 Task: Look for space in Baghdad, Iraq from 9th June, 2023 to 16th June, 2023 for 2 adults in price range Rs.8000 to Rs.16000. Place can be entire place with 2 bedrooms having 2 beds and 1 bathroom. Property type can be house, flat, guest house. Amenities needed are: washing machine. Booking option can be shelf check-in. Required host language is English.
Action: Mouse moved to (402, 88)
Screenshot: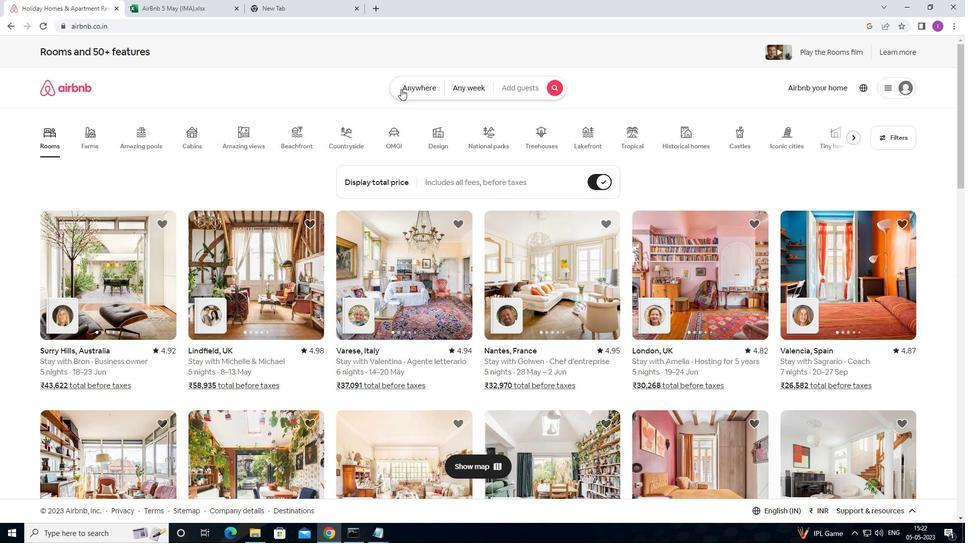
Action: Mouse pressed left at (402, 88)
Screenshot: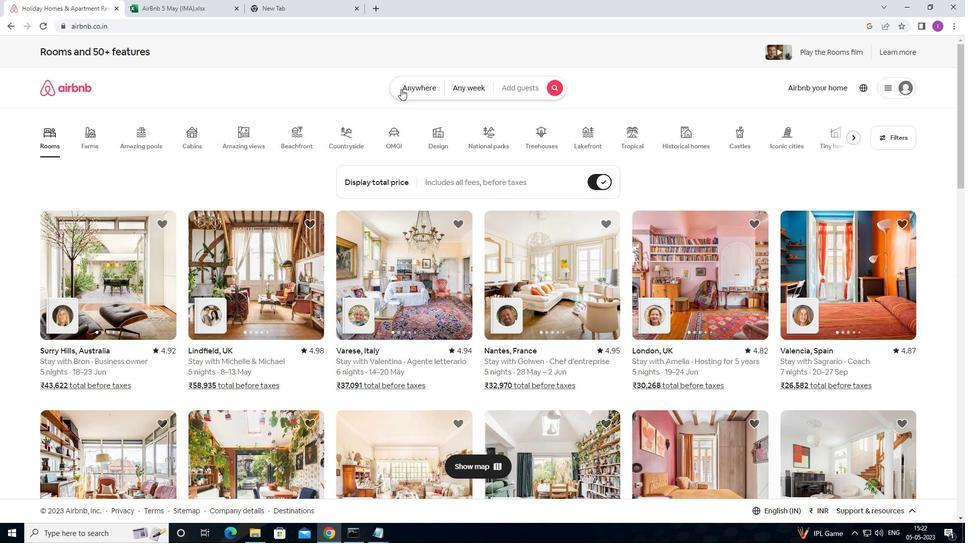 
Action: Mouse moved to (322, 132)
Screenshot: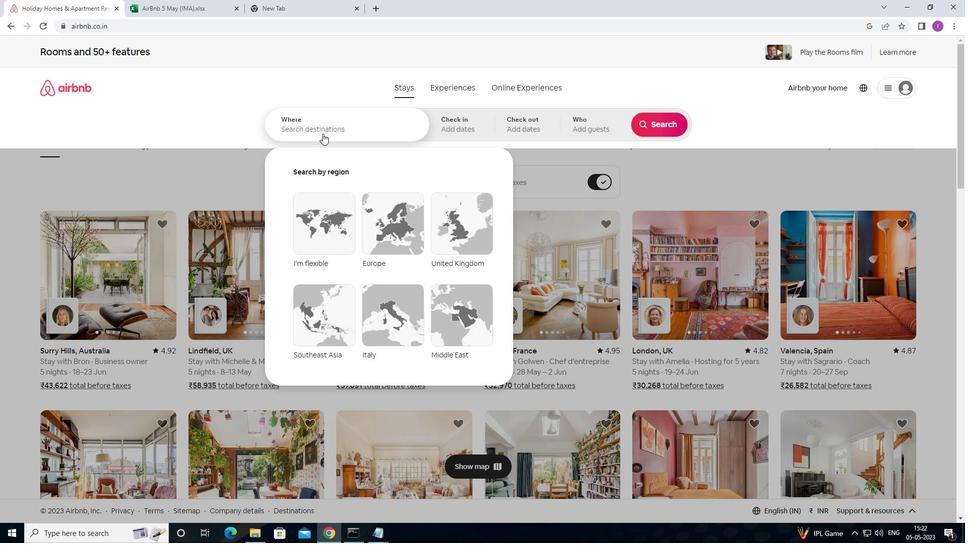 
Action: Mouse pressed left at (322, 132)
Screenshot: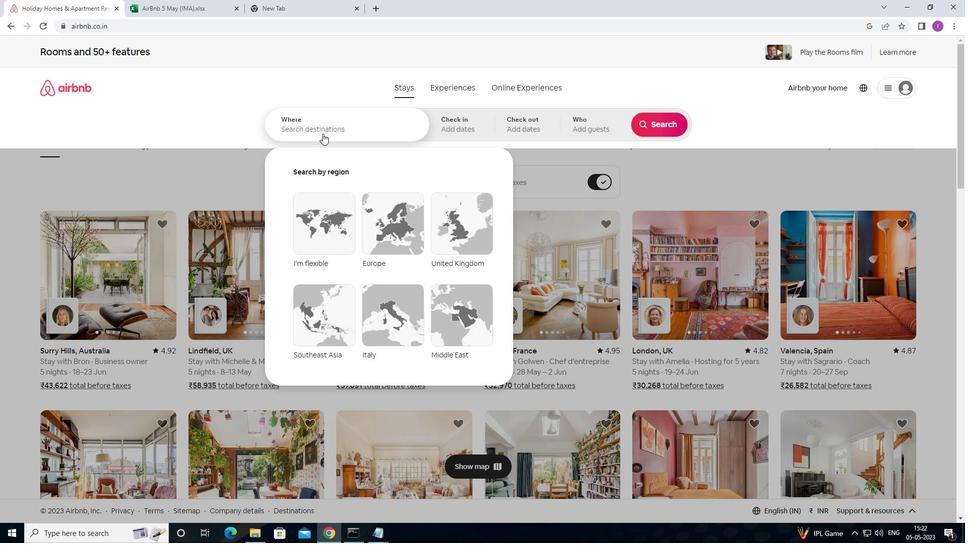 
Action: Mouse moved to (540, 58)
Screenshot: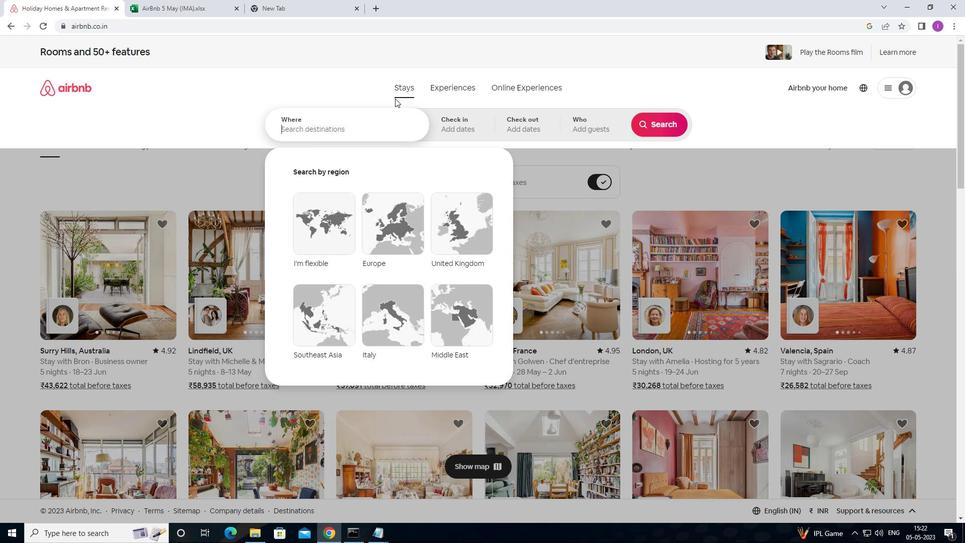 
Action: Key pressed <Key.shift>BAGHDAD,<Key.shift>IRAQ
Screenshot: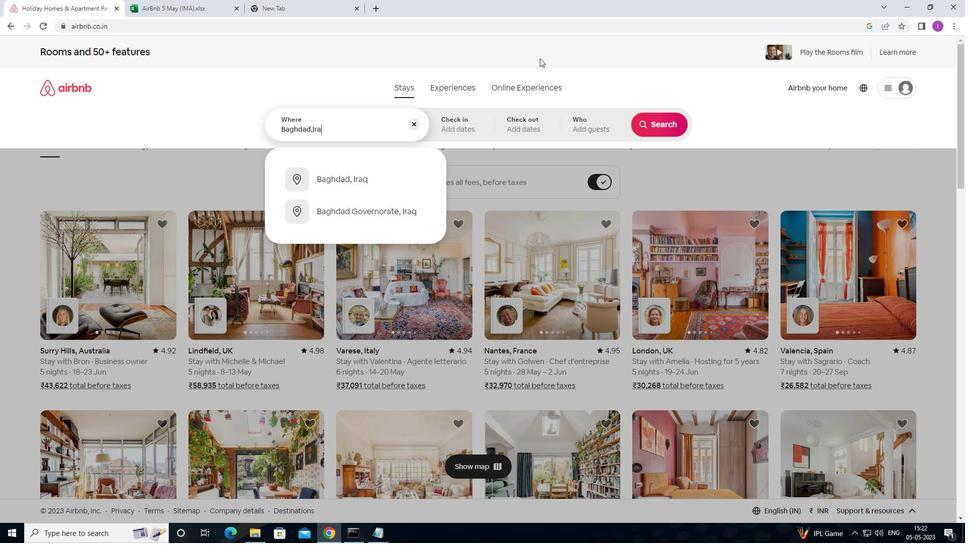 
Action: Mouse moved to (390, 182)
Screenshot: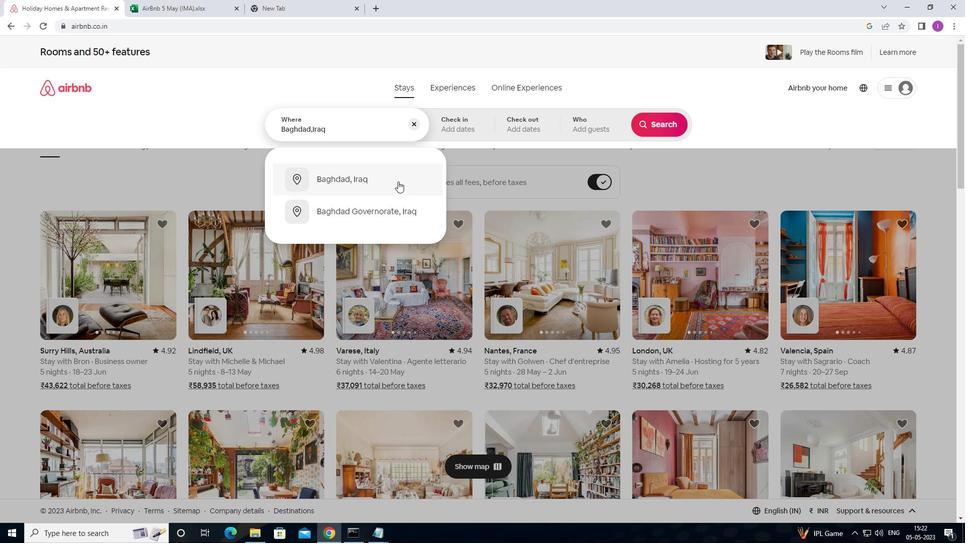 
Action: Mouse pressed left at (390, 182)
Screenshot: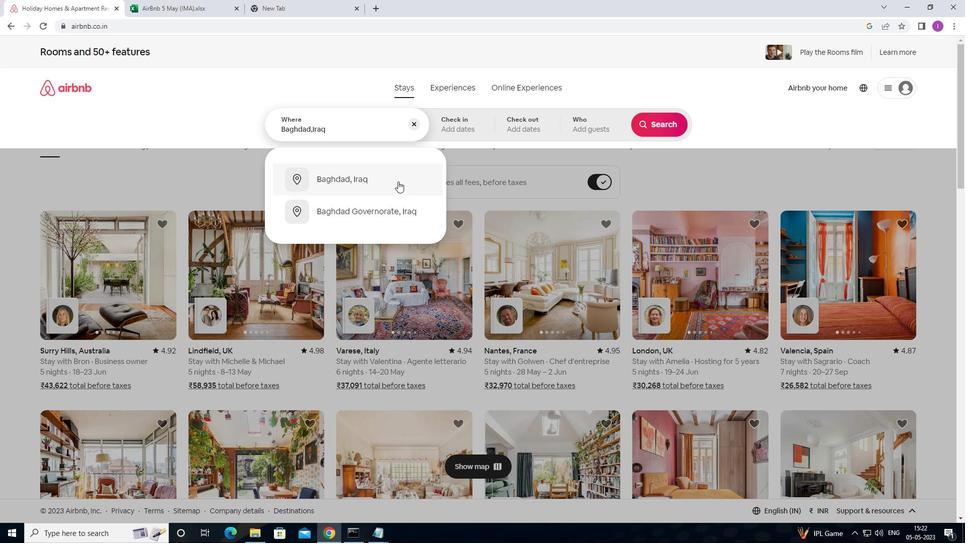 
Action: Mouse moved to (646, 206)
Screenshot: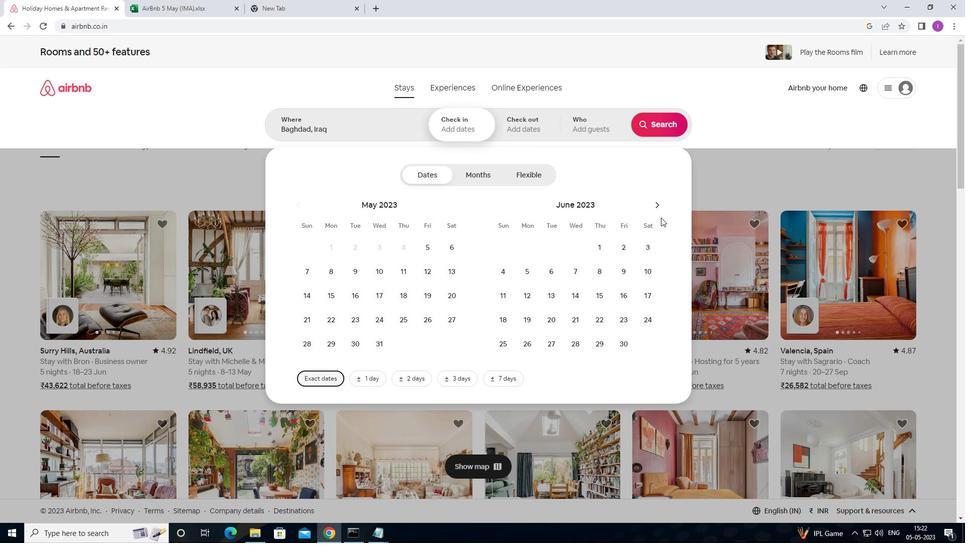 
Action: Mouse pressed left at (646, 206)
Screenshot: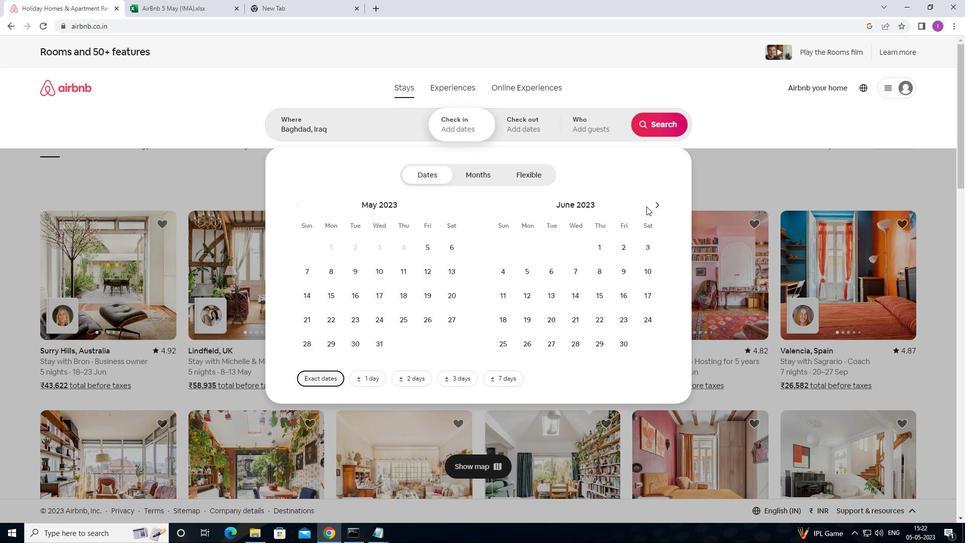 
Action: Mouse moved to (619, 274)
Screenshot: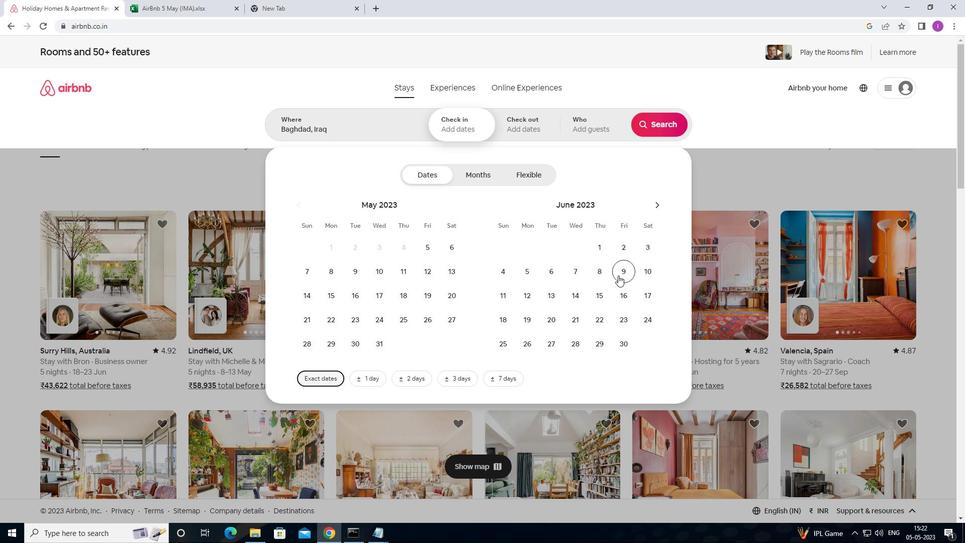 
Action: Mouse pressed left at (619, 274)
Screenshot: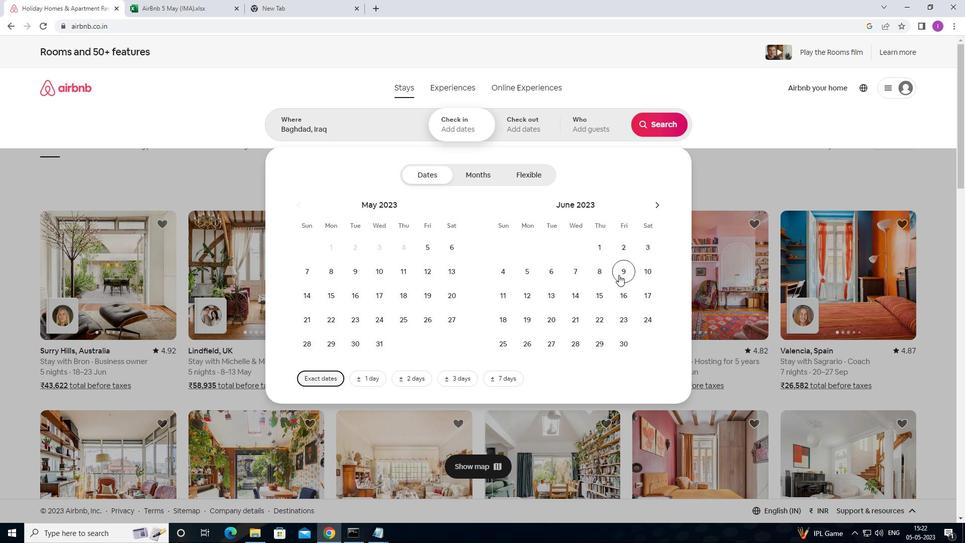 
Action: Mouse moved to (622, 292)
Screenshot: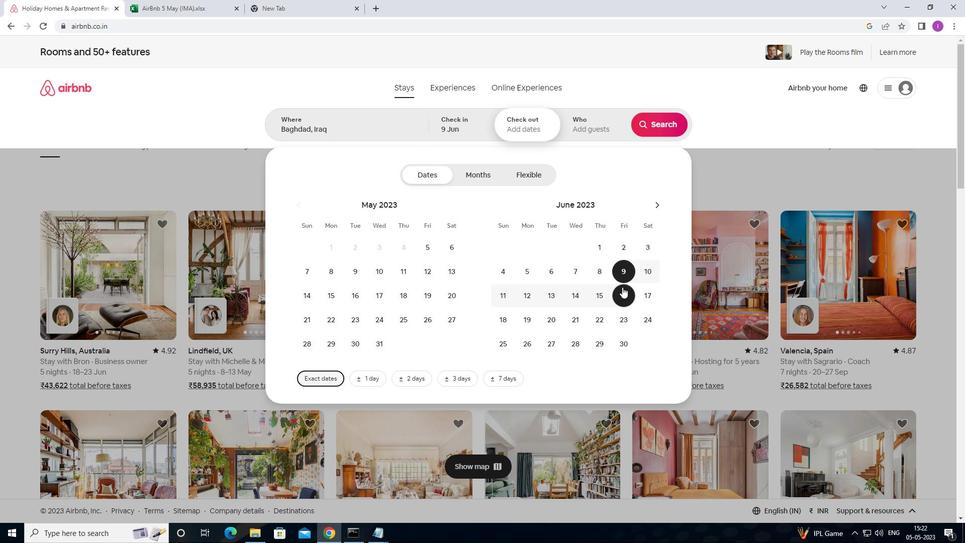 
Action: Mouse pressed left at (622, 292)
Screenshot: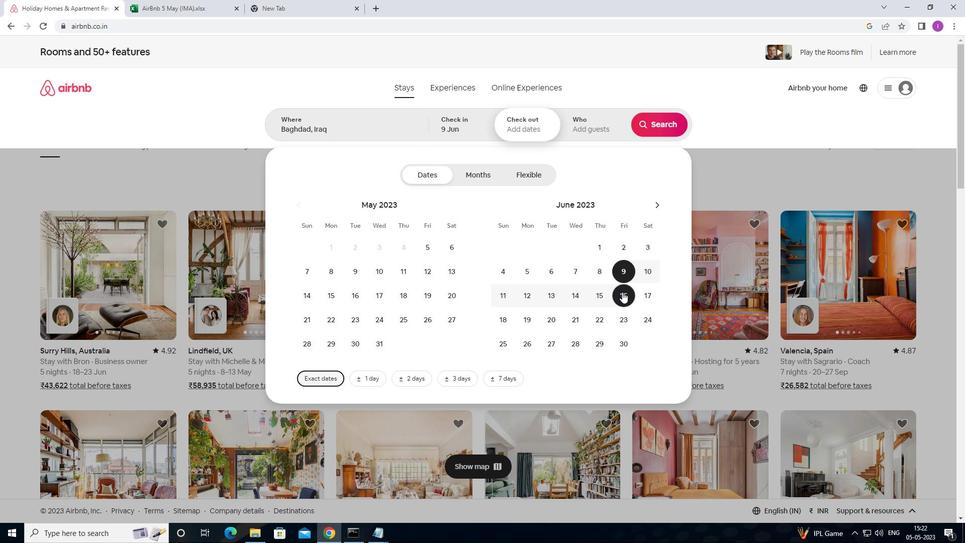 
Action: Mouse moved to (599, 130)
Screenshot: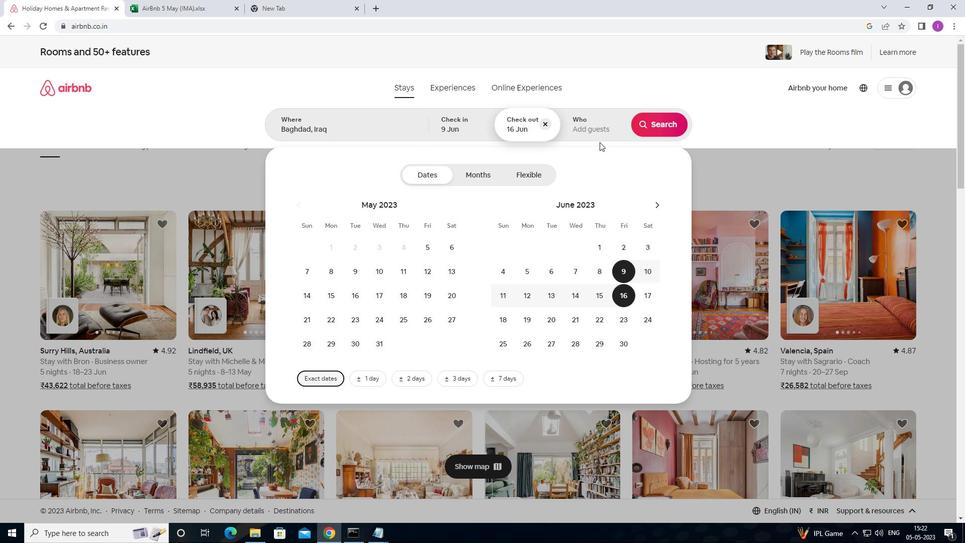 
Action: Mouse pressed left at (599, 130)
Screenshot: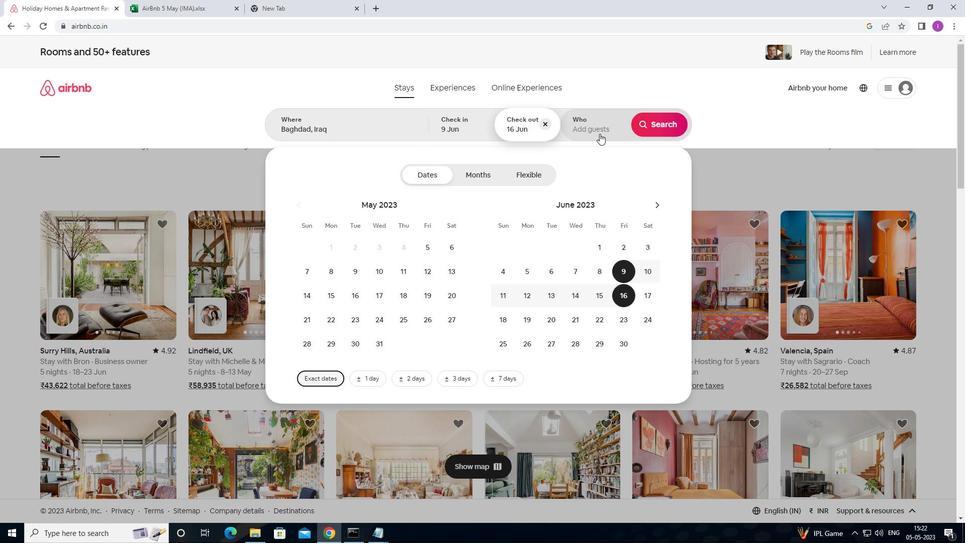 
Action: Mouse moved to (661, 172)
Screenshot: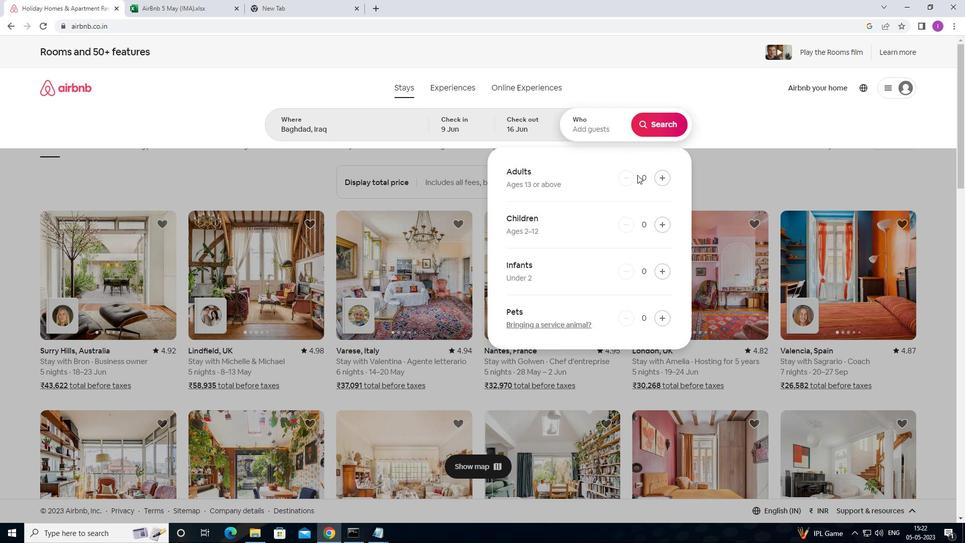 
Action: Mouse pressed left at (661, 172)
Screenshot: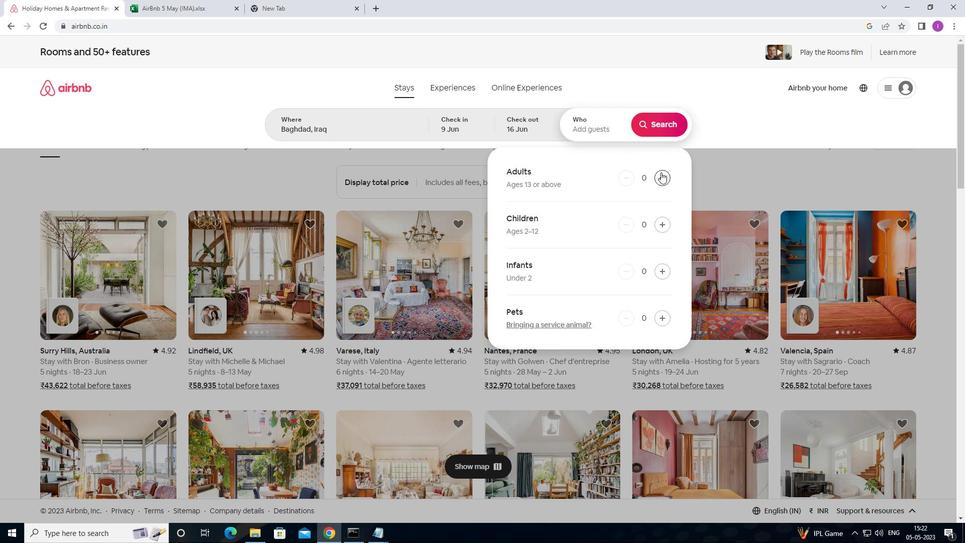 
Action: Mouse pressed left at (661, 172)
Screenshot: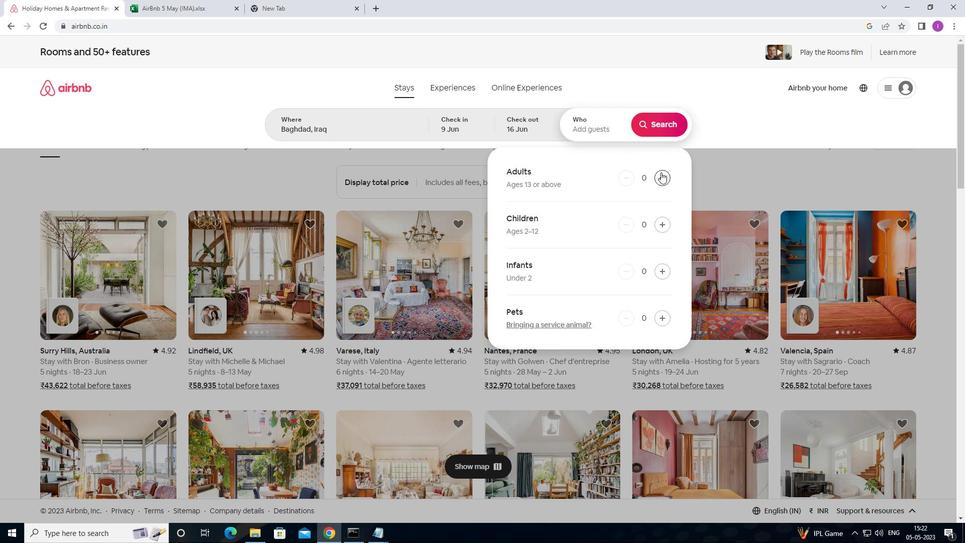 
Action: Mouse moved to (671, 131)
Screenshot: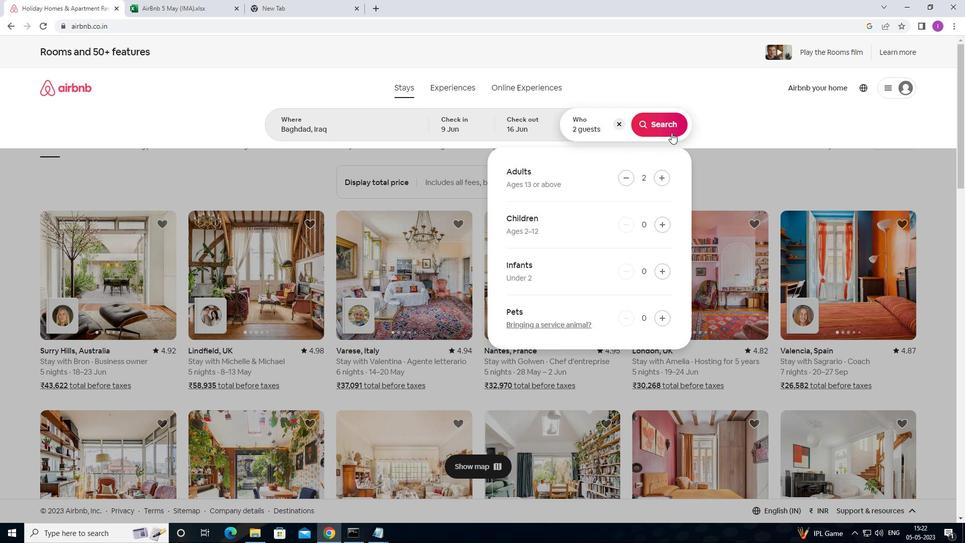 
Action: Mouse pressed left at (671, 131)
Screenshot: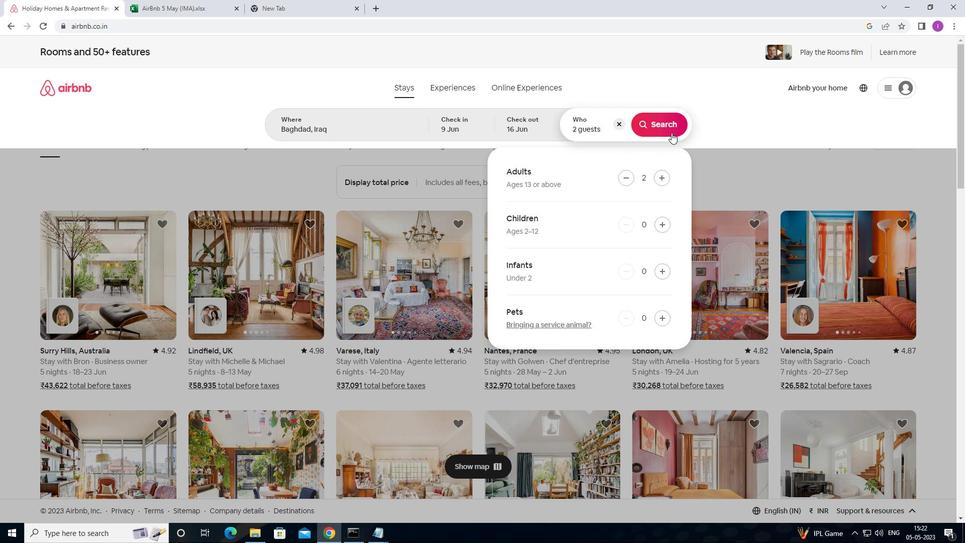 
Action: Mouse moved to (924, 91)
Screenshot: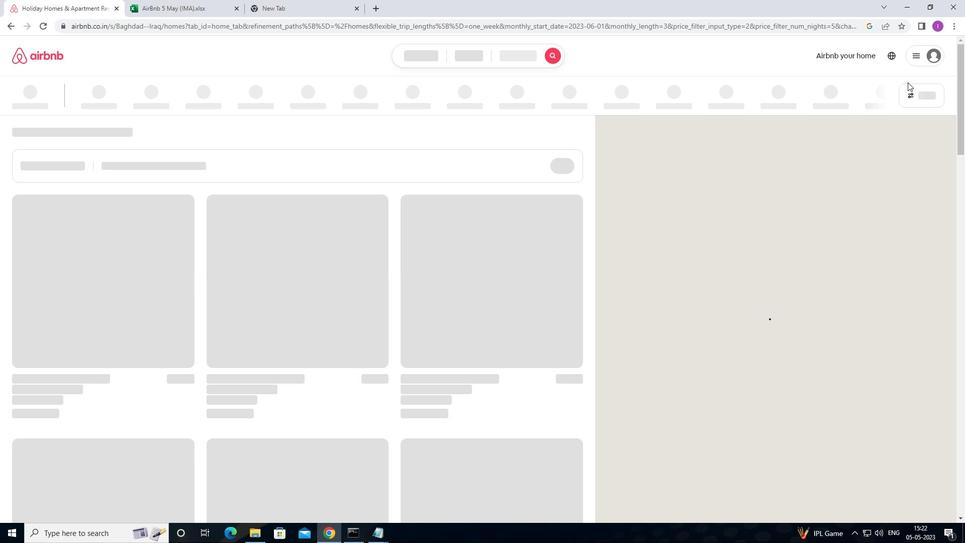 
Action: Mouse pressed left at (924, 91)
Screenshot: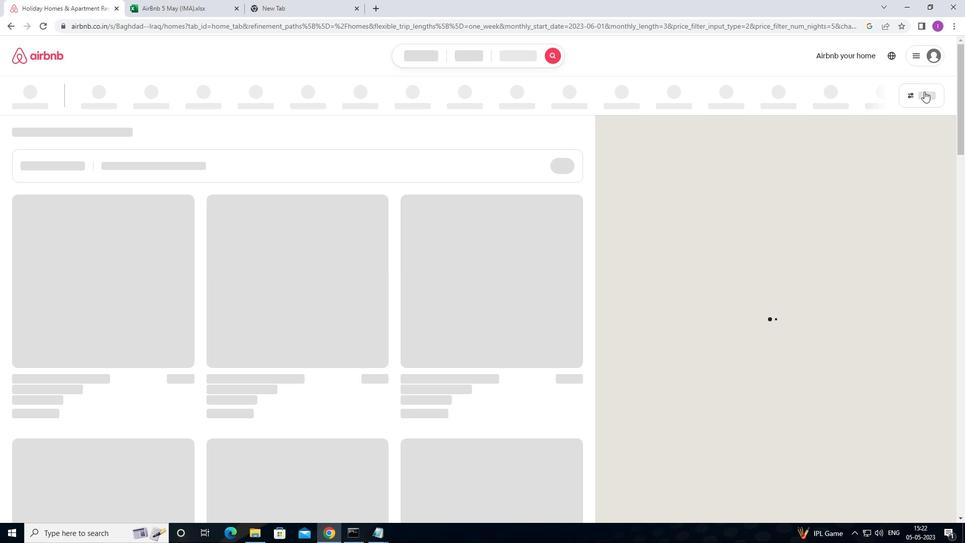
Action: Mouse moved to (372, 347)
Screenshot: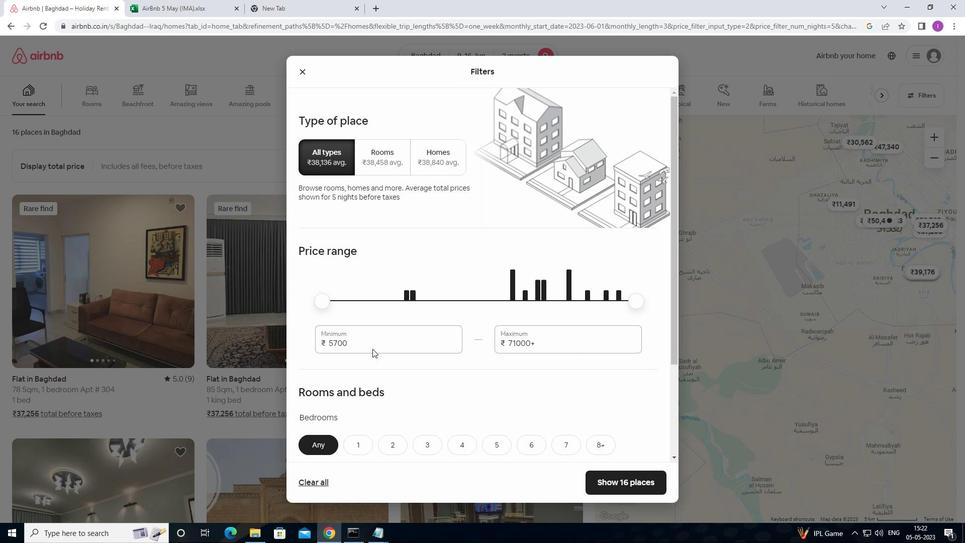 
Action: Mouse pressed left at (372, 347)
Screenshot: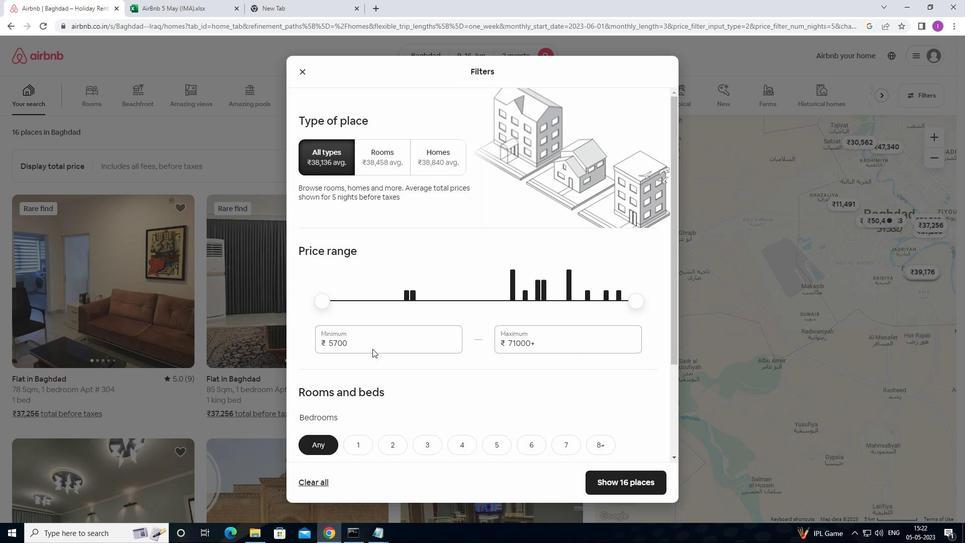 
Action: Mouse moved to (321, 346)
Screenshot: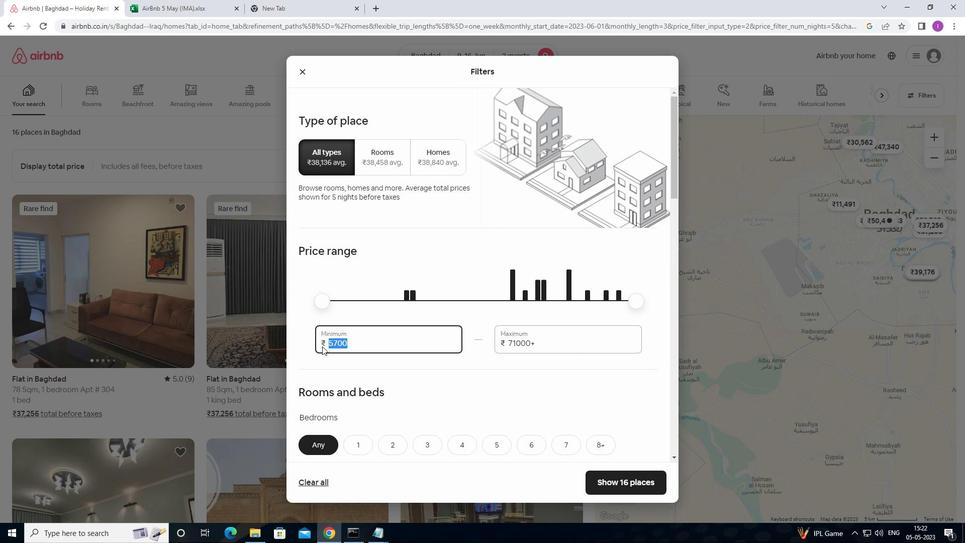 
Action: Key pressed 8000
Screenshot: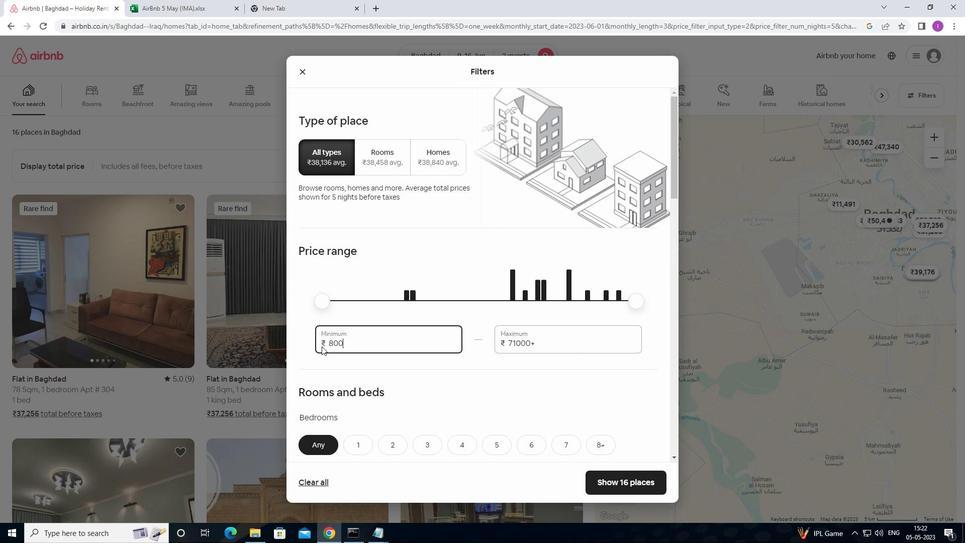 
Action: Mouse moved to (583, 341)
Screenshot: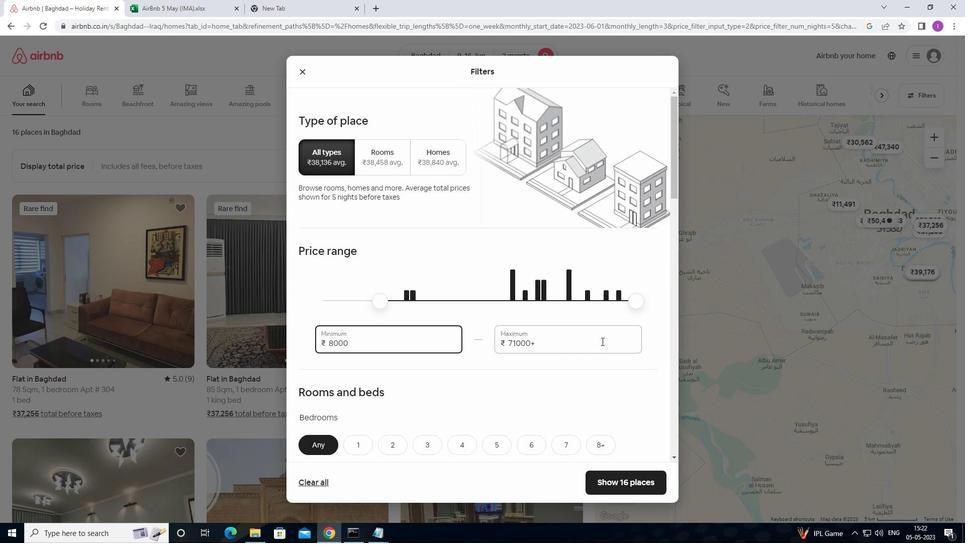 
Action: Mouse pressed left at (583, 341)
Screenshot: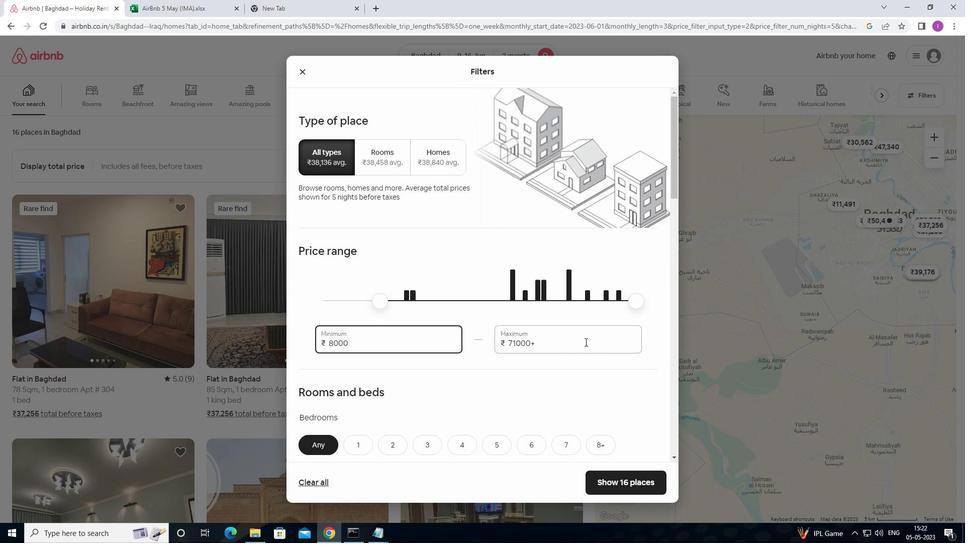 
Action: Mouse moved to (500, 347)
Screenshot: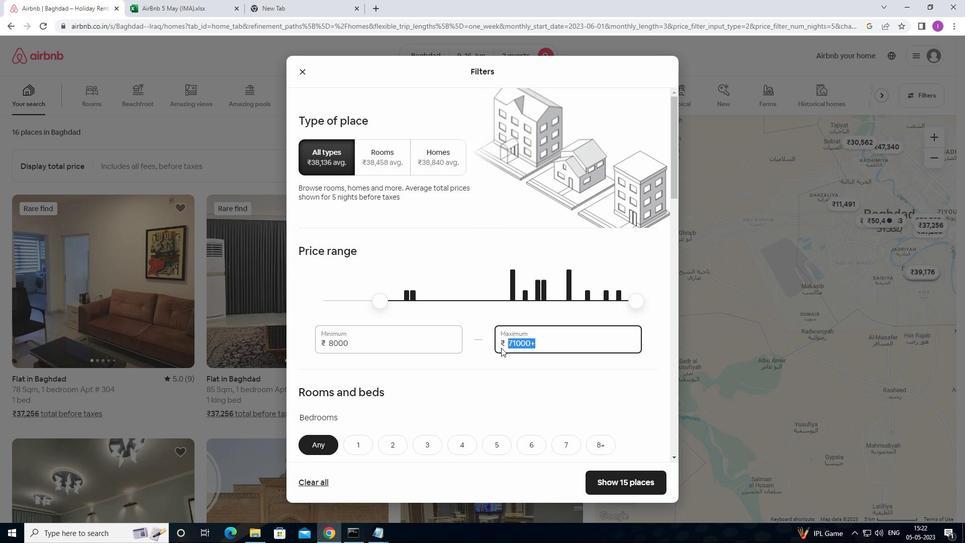 
Action: Key pressed 1
Screenshot: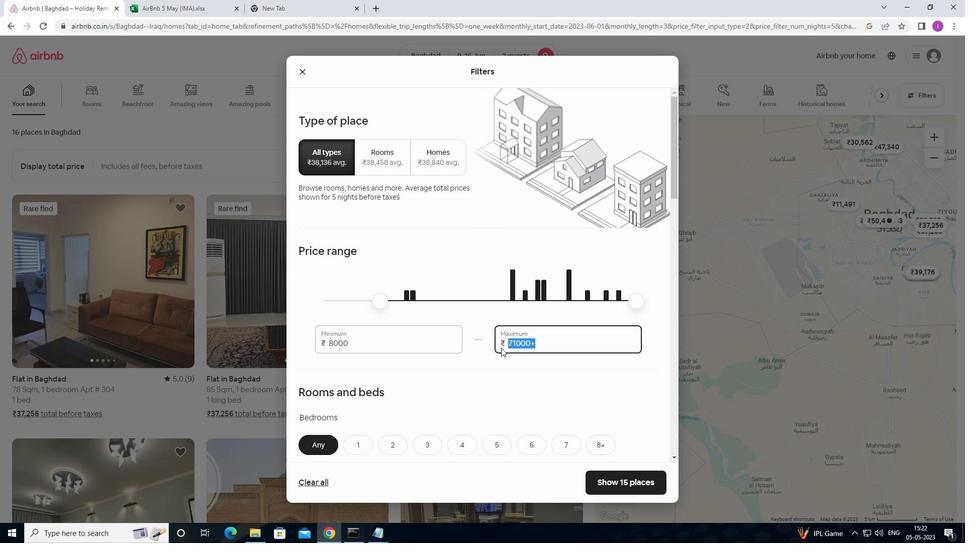 
Action: Mouse moved to (499, 347)
Screenshot: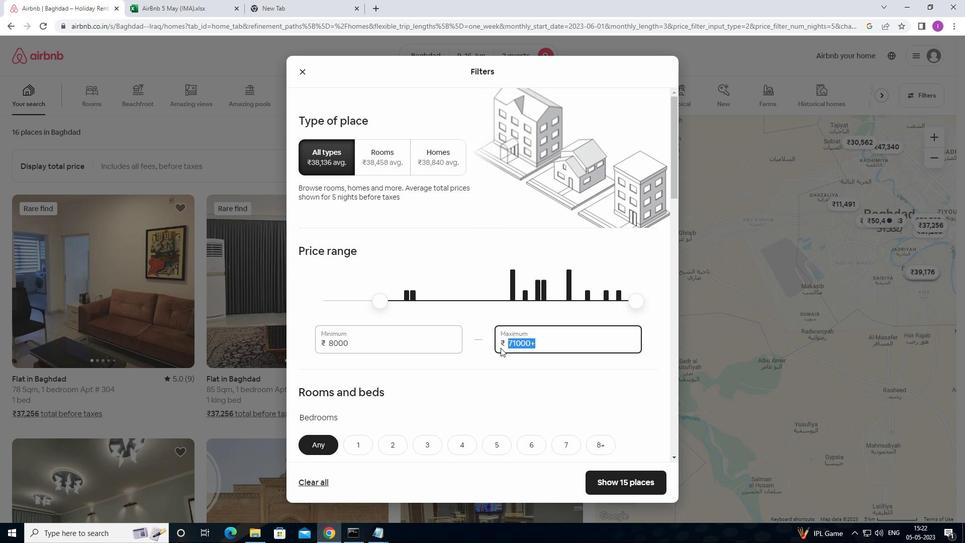 
Action: Key pressed 6000
Screenshot: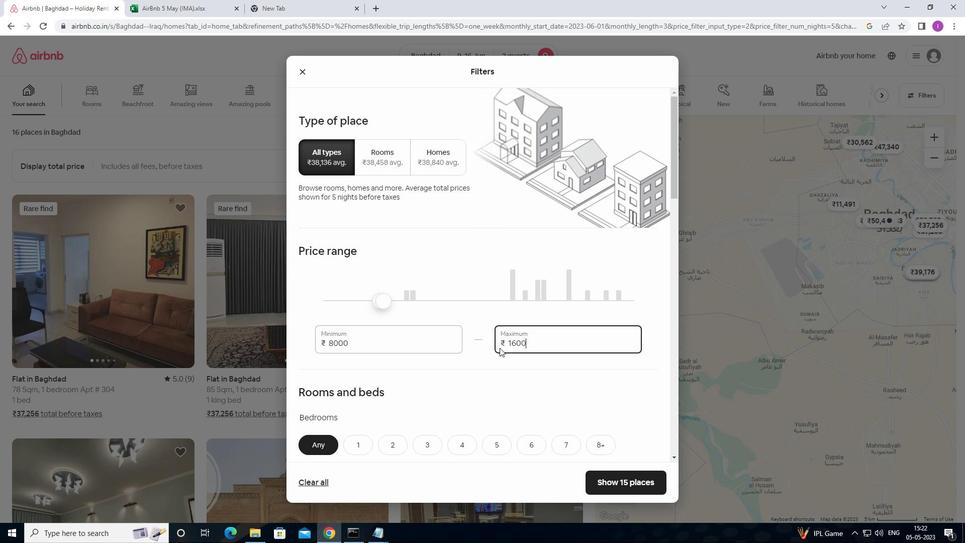
Action: Mouse moved to (565, 346)
Screenshot: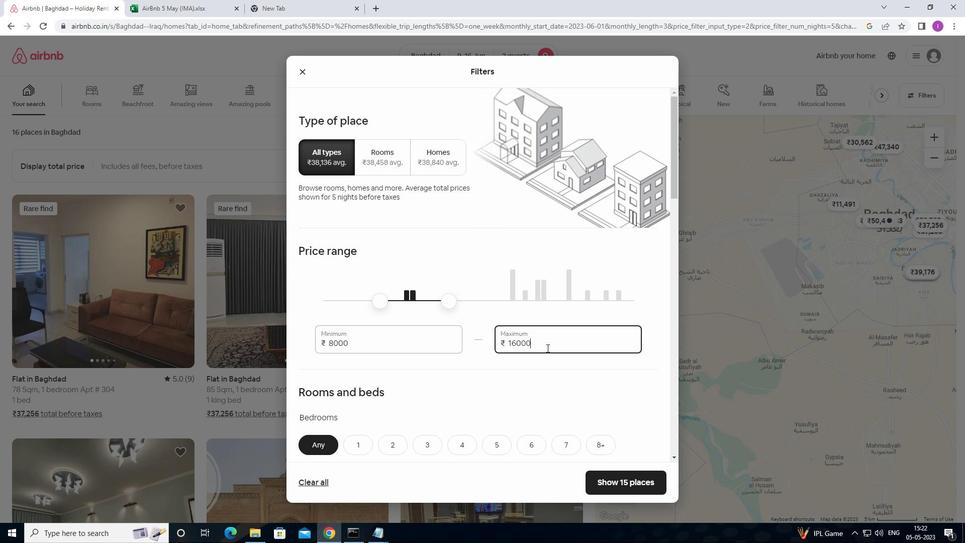 
Action: Mouse scrolled (565, 346) with delta (0, 0)
Screenshot: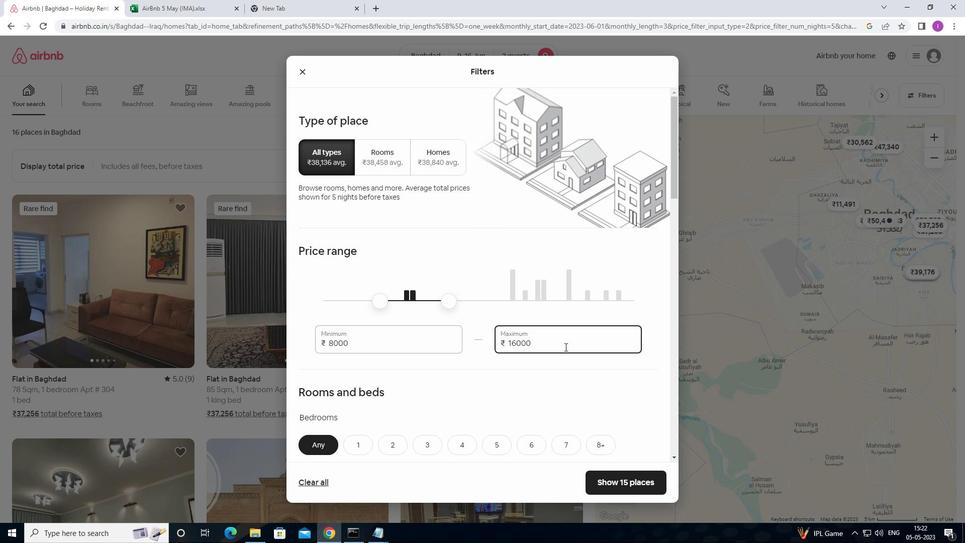 
Action: Mouse scrolled (565, 346) with delta (0, 0)
Screenshot: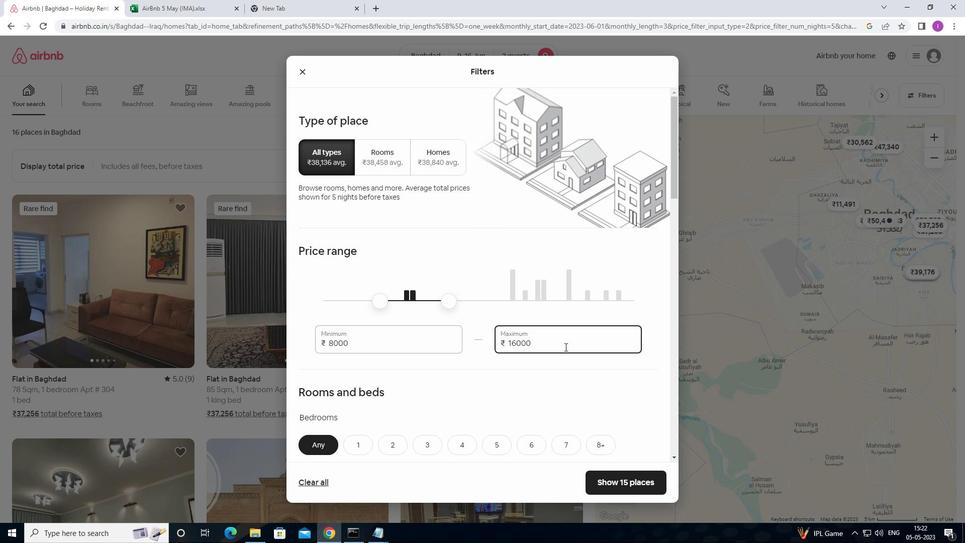 
Action: Mouse scrolled (565, 346) with delta (0, 0)
Screenshot: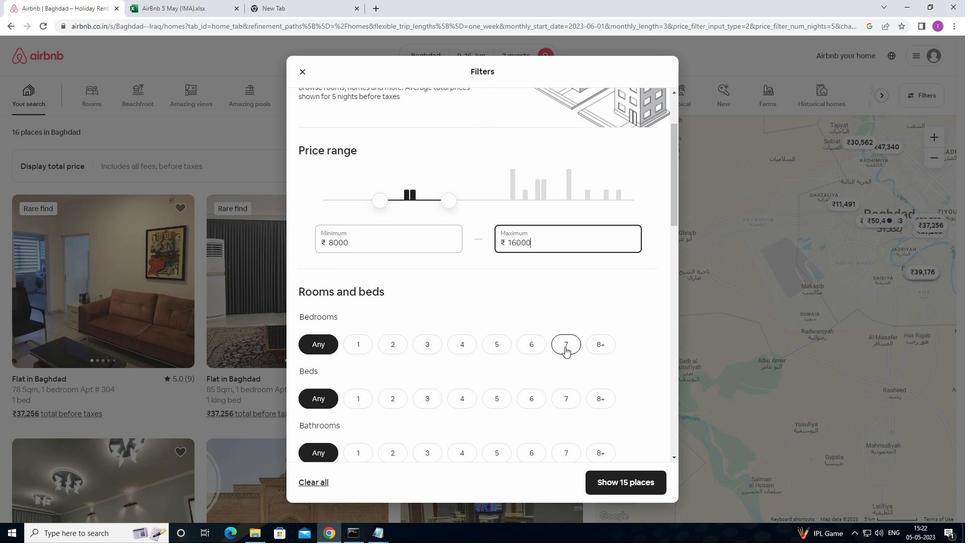 
Action: Mouse scrolled (565, 346) with delta (0, 0)
Screenshot: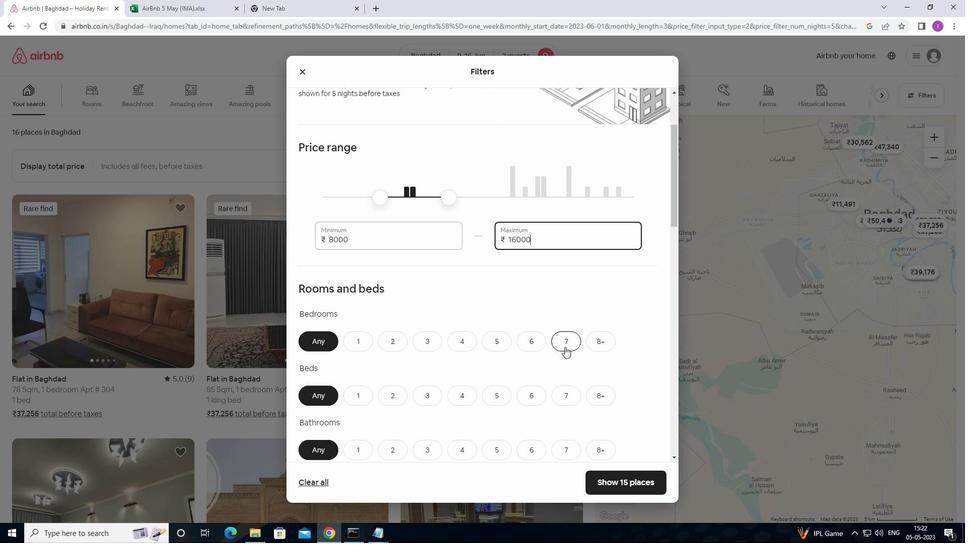 
Action: Mouse moved to (405, 239)
Screenshot: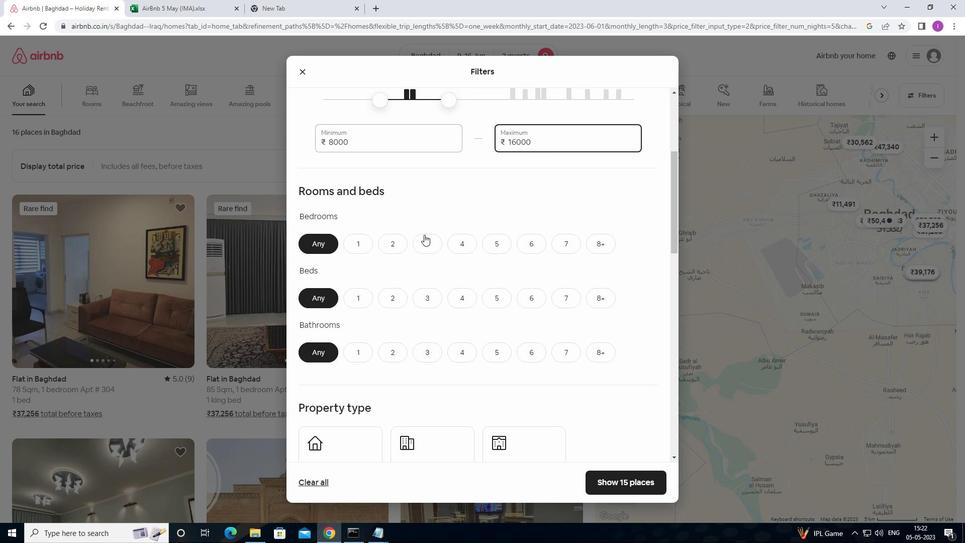 
Action: Mouse pressed left at (405, 239)
Screenshot: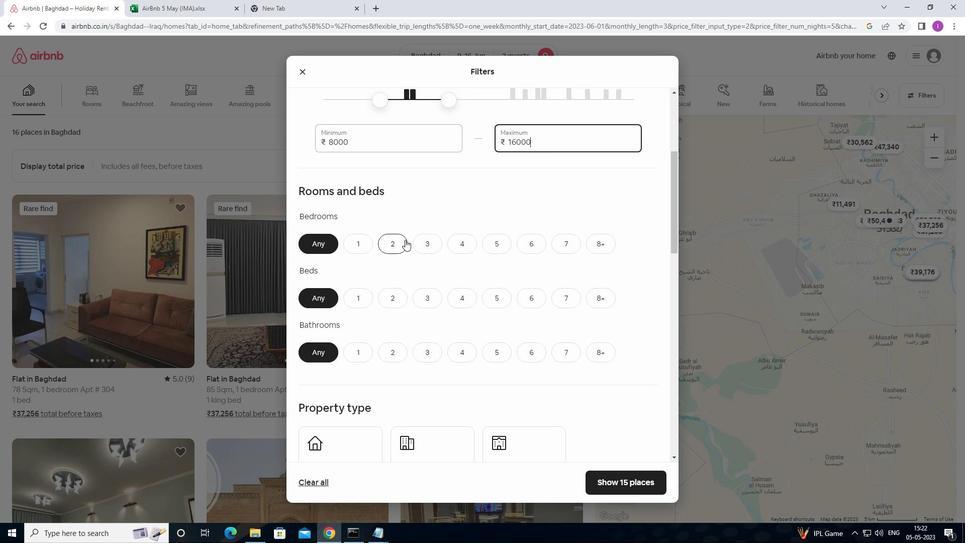 
Action: Mouse moved to (404, 292)
Screenshot: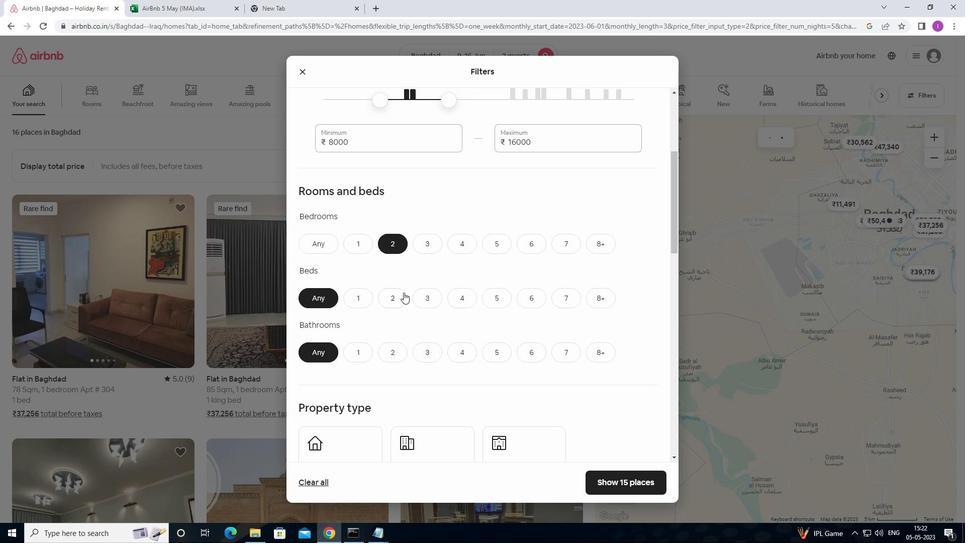 
Action: Mouse pressed left at (404, 292)
Screenshot: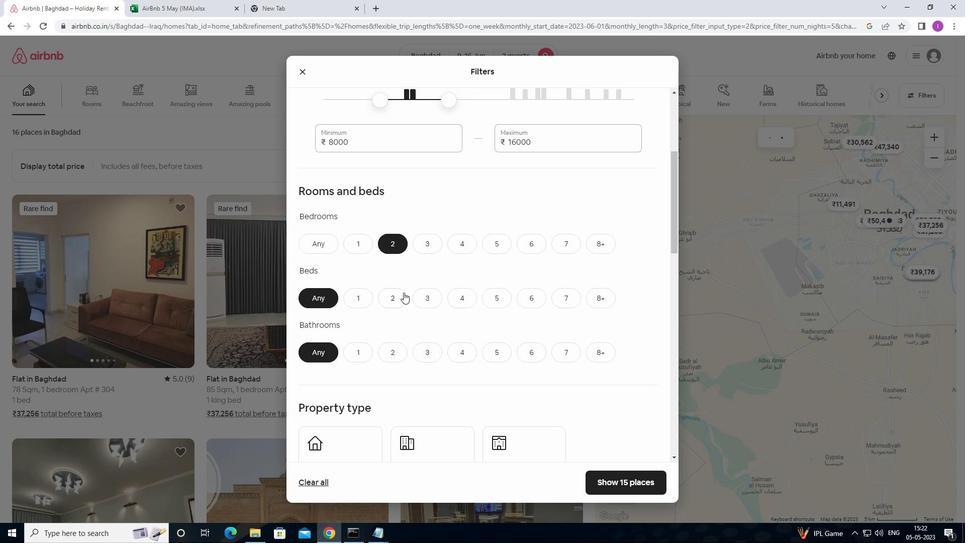 
Action: Mouse moved to (356, 348)
Screenshot: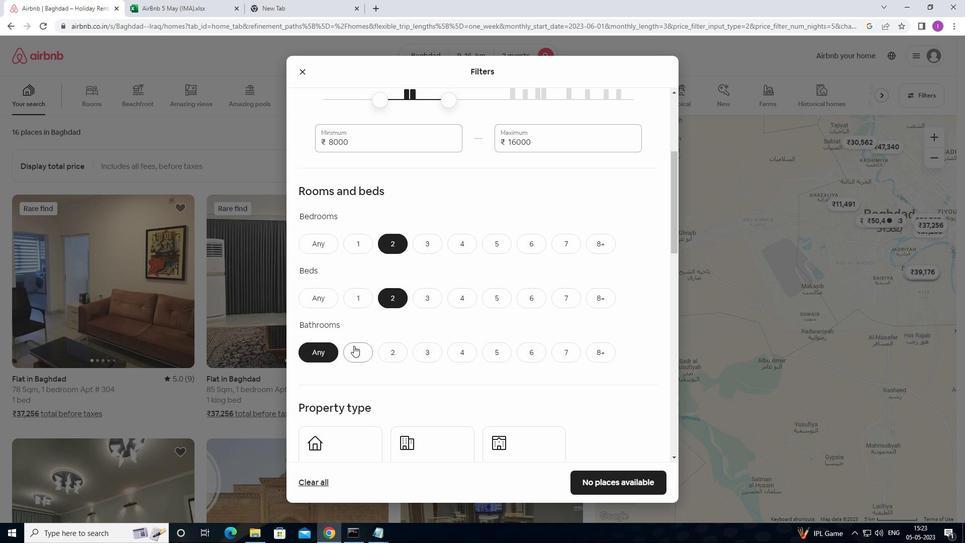 
Action: Mouse pressed left at (356, 348)
Screenshot: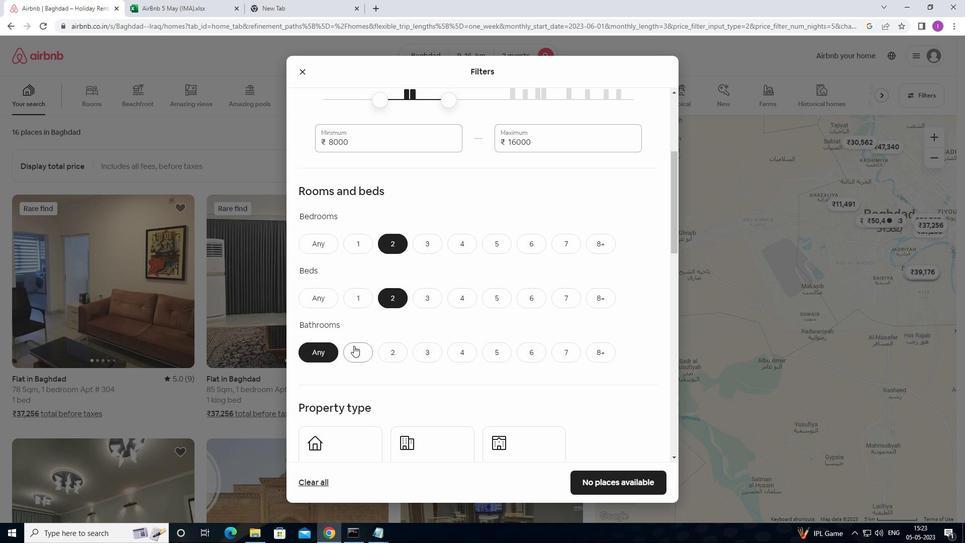 
Action: Mouse moved to (461, 315)
Screenshot: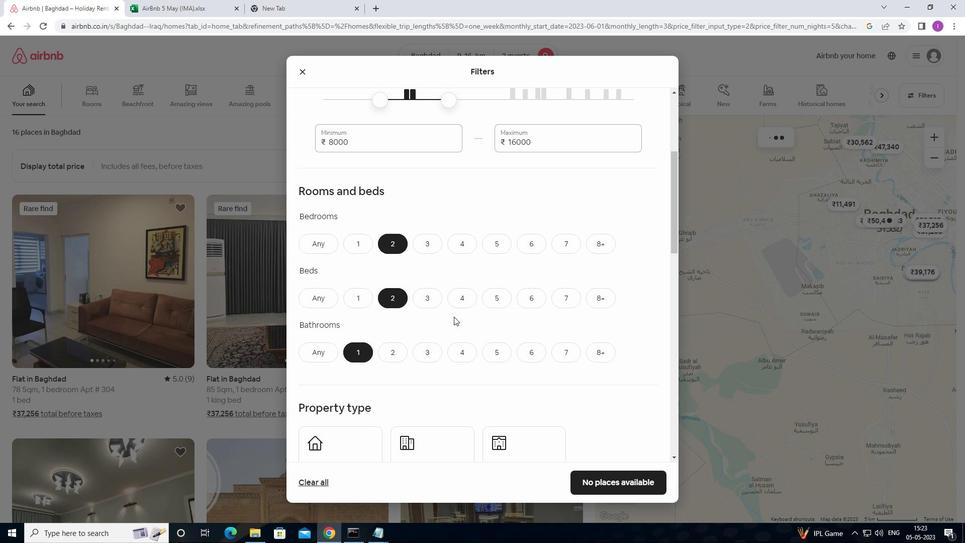 
Action: Mouse scrolled (461, 314) with delta (0, 0)
Screenshot: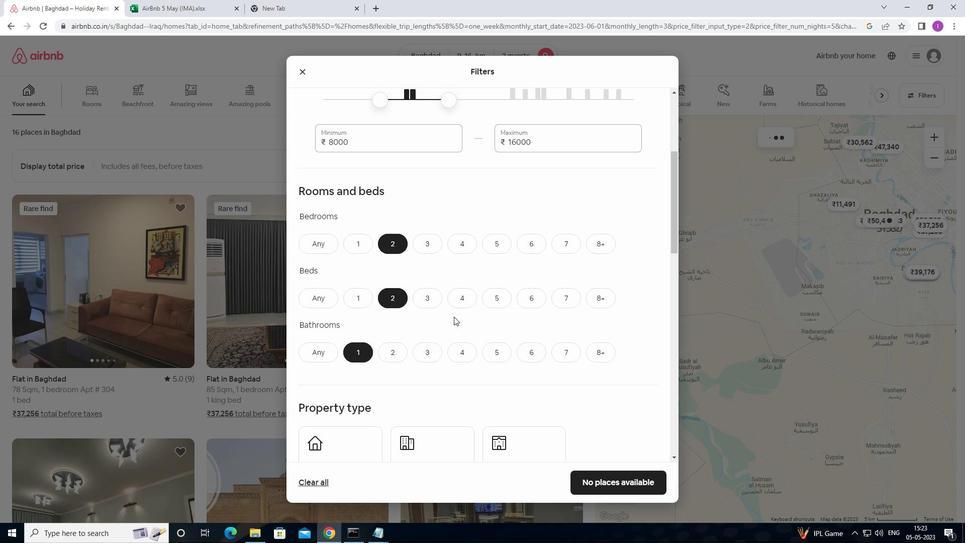
Action: Mouse moved to (461, 315)
Screenshot: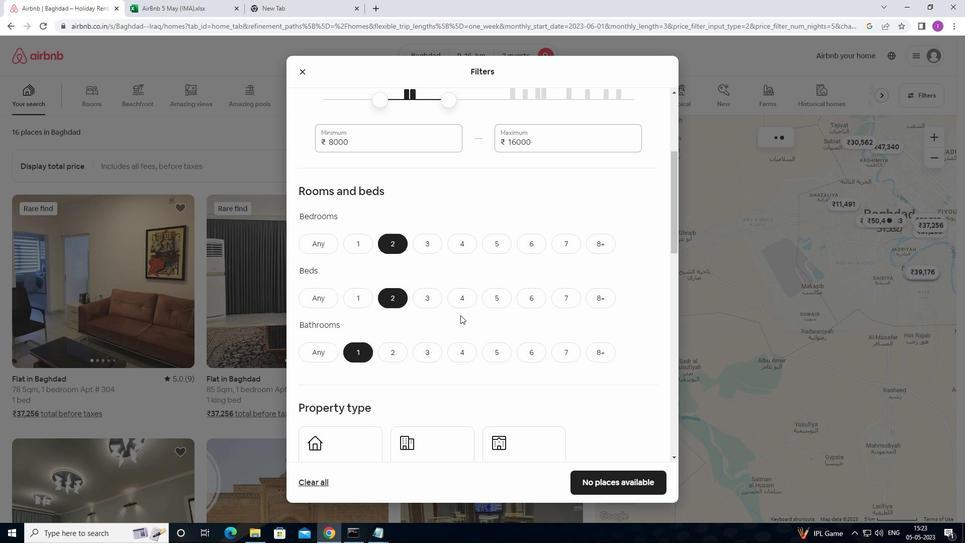 
Action: Mouse scrolled (461, 314) with delta (0, 0)
Screenshot: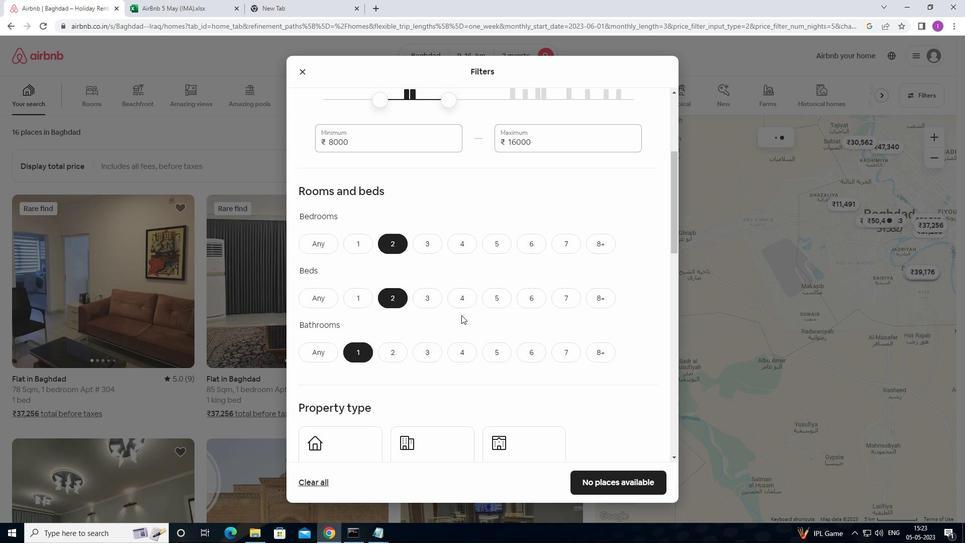 
Action: Mouse moved to (463, 314)
Screenshot: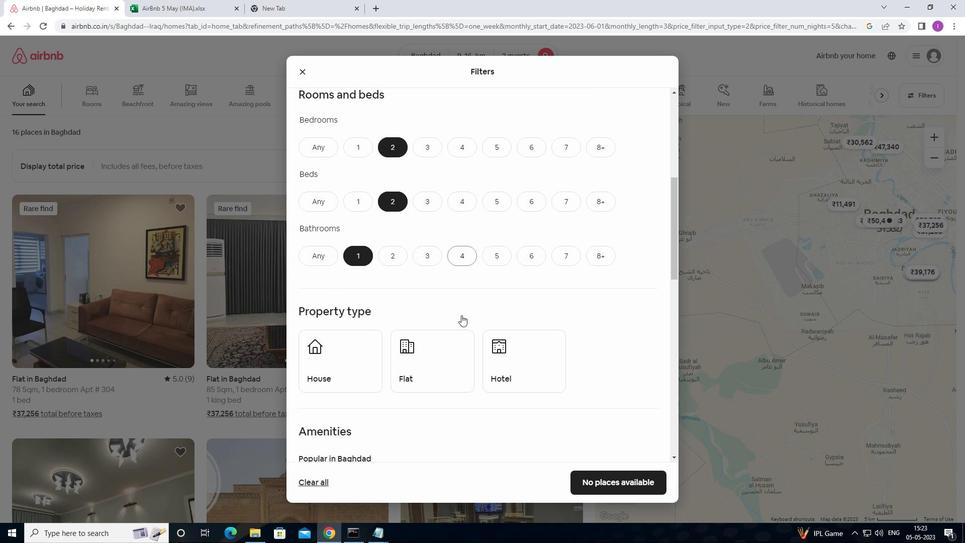 
Action: Mouse scrolled (463, 314) with delta (0, 0)
Screenshot: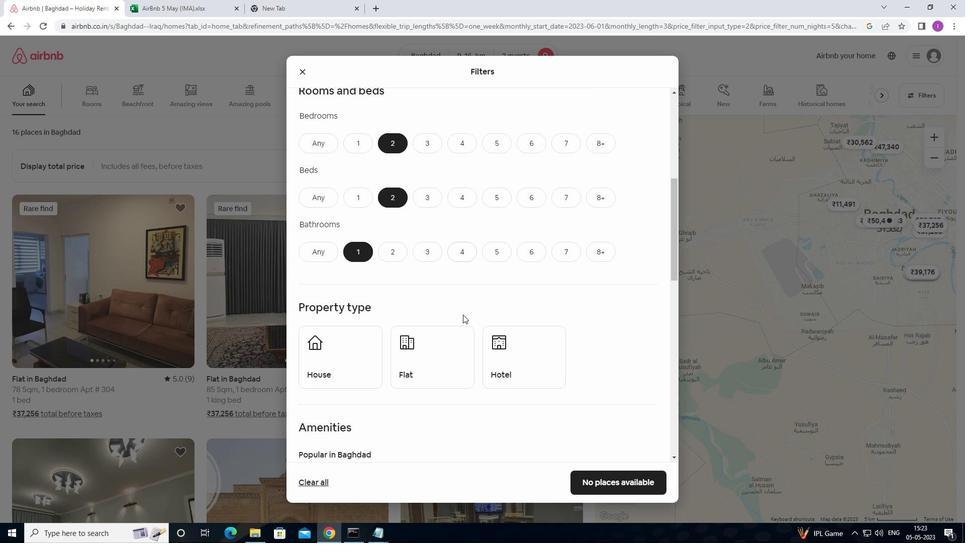 
Action: Mouse moved to (336, 312)
Screenshot: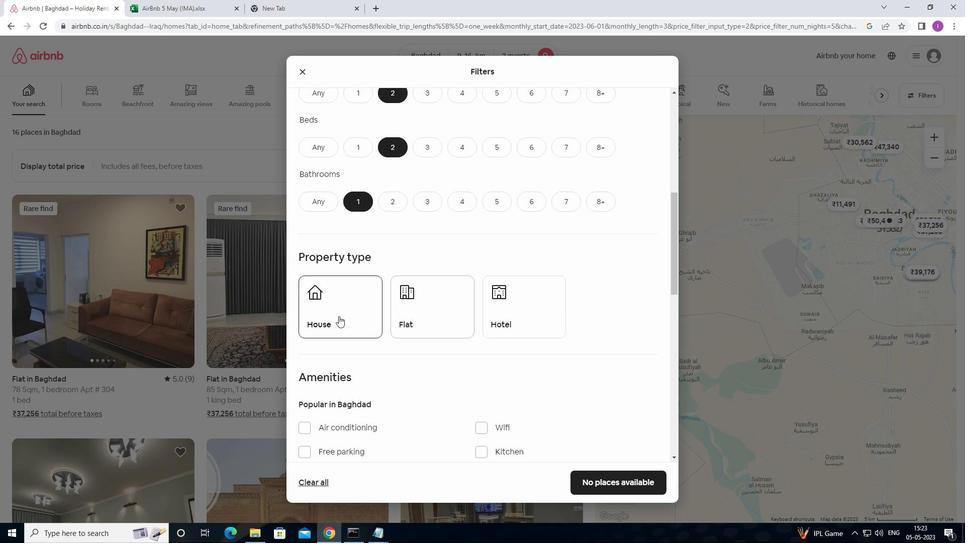 
Action: Mouse pressed left at (336, 312)
Screenshot: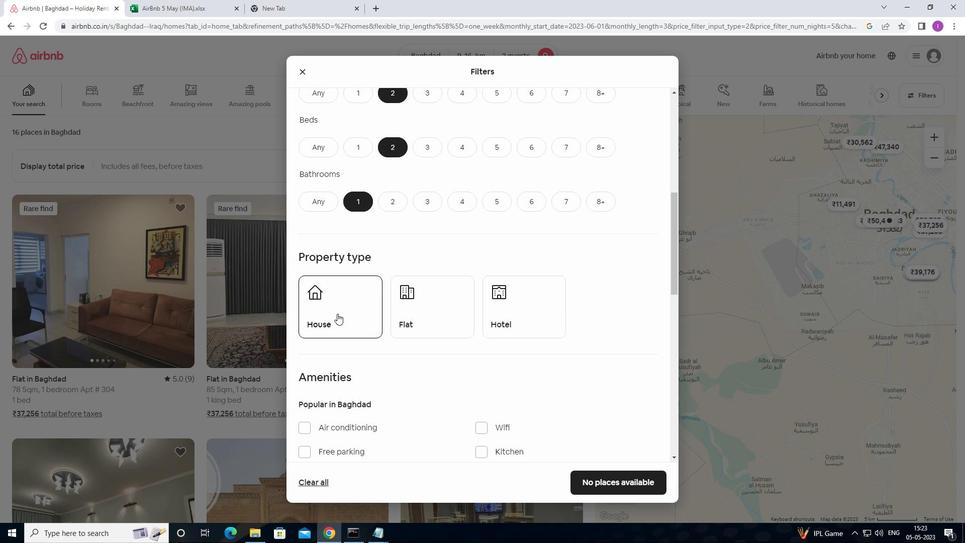 
Action: Mouse moved to (409, 312)
Screenshot: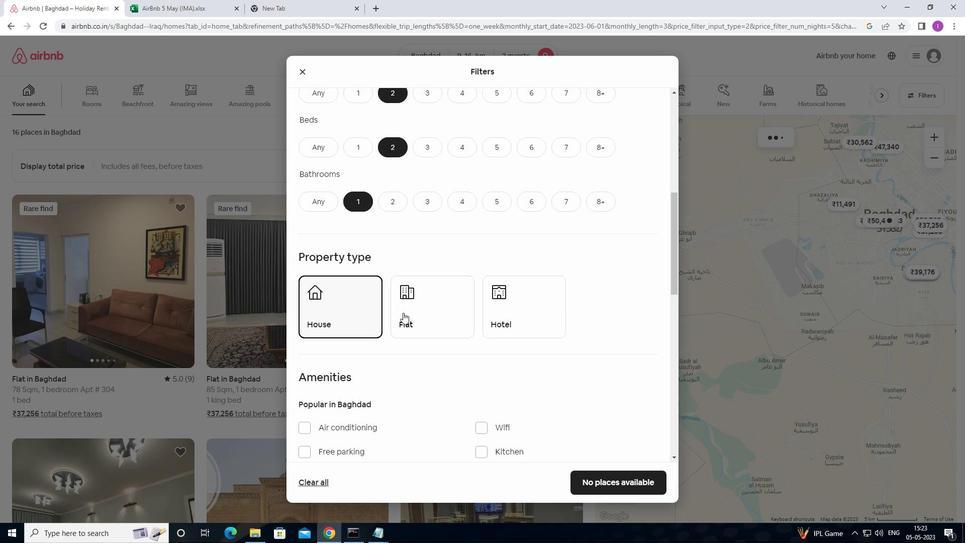 
Action: Mouse pressed left at (409, 312)
Screenshot: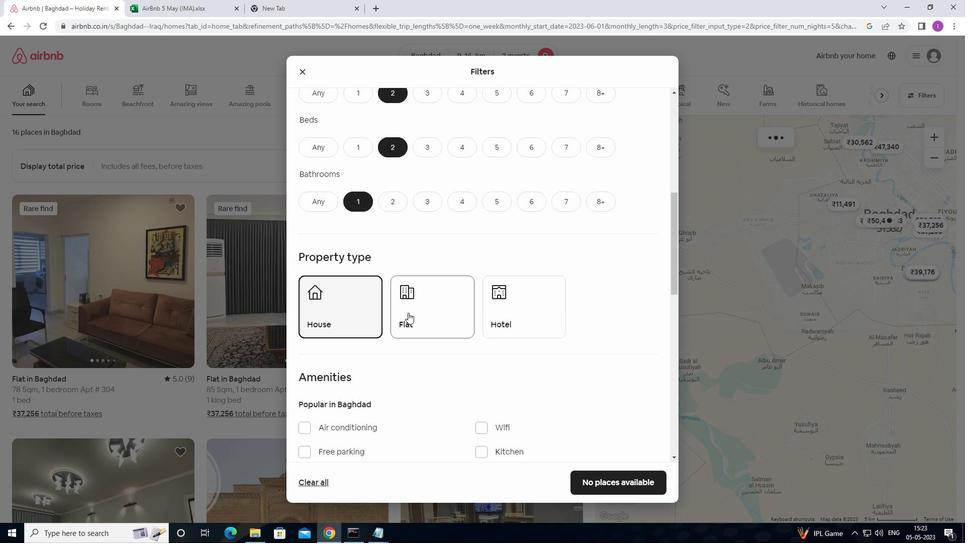 
Action: Mouse moved to (494, 314)
Screenshot: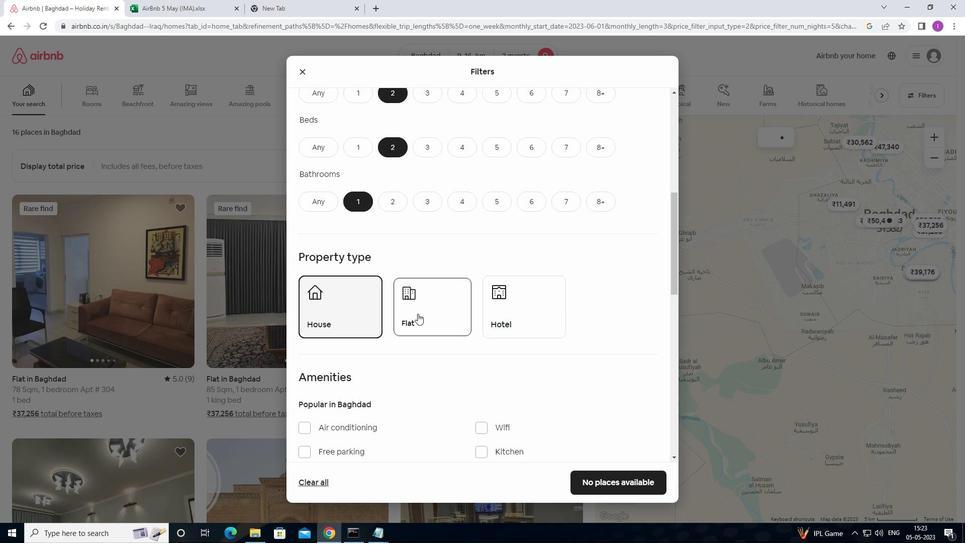 
Action: Mouse pressed left at (494, 314)
Screenshot: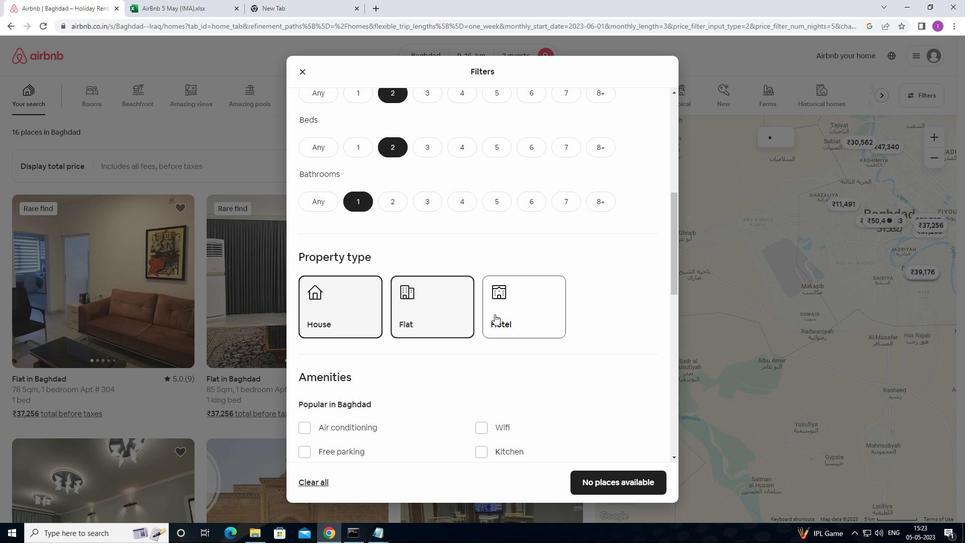 
Action: Mouse moved to (518, 324)
Screenshot: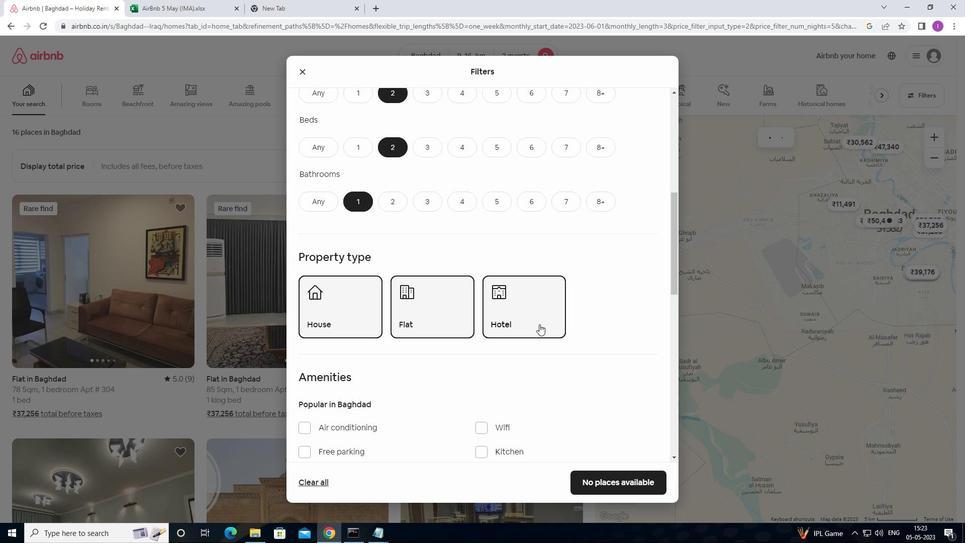 
Action: Mouse scrolled (518, 323) with delta (0, 0)
Screenshot: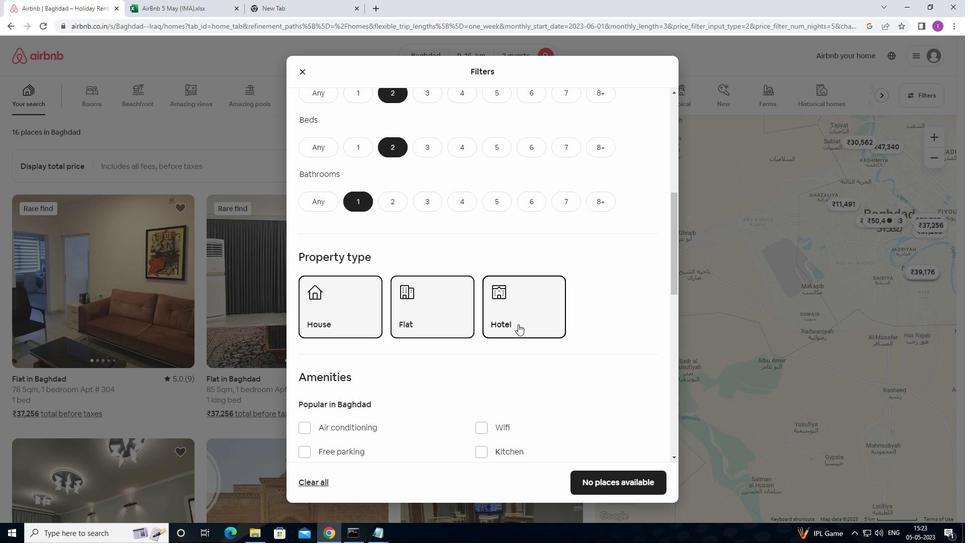 
Action: Mouse moved to (514, 325)
Screenshot: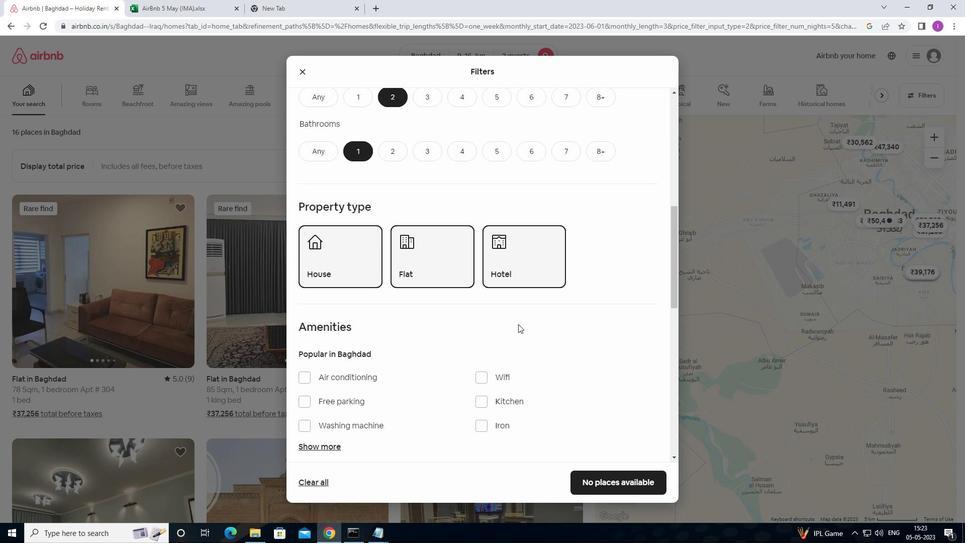 
Action: Mouse scrolled (514, 325) with delta (0, 0)
Screenshot: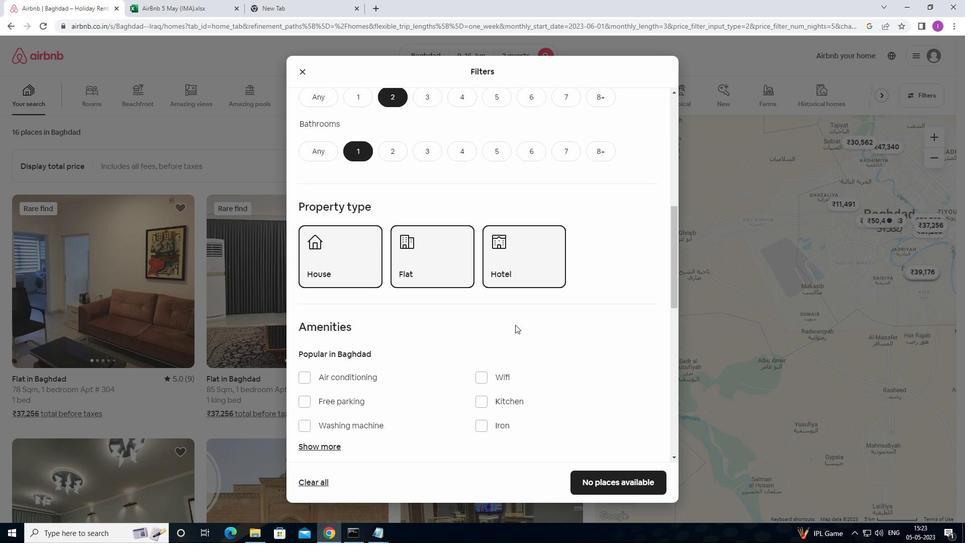 
Action: Mouse moved to (303, 371)
Screenshot: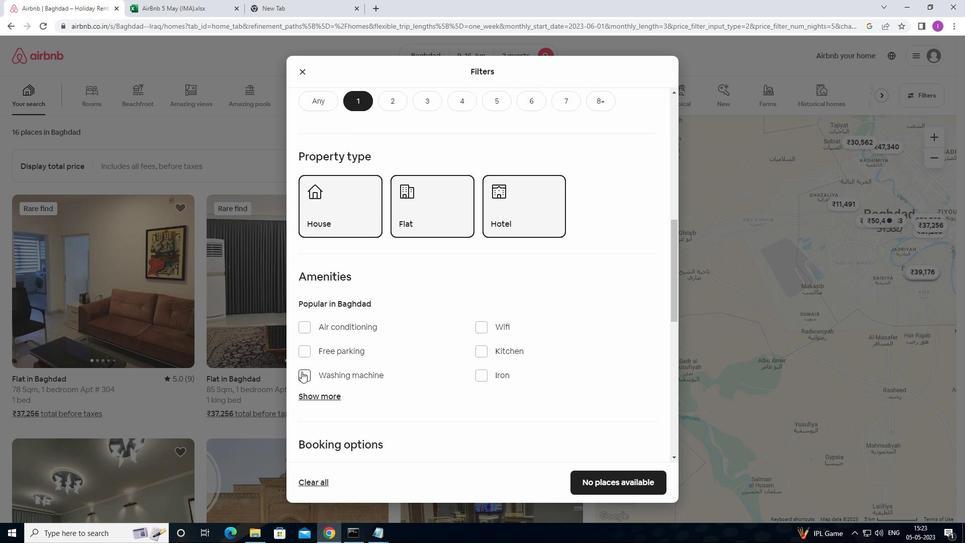 
Action: Mouse pressed left at (303, 371)
Screenshot: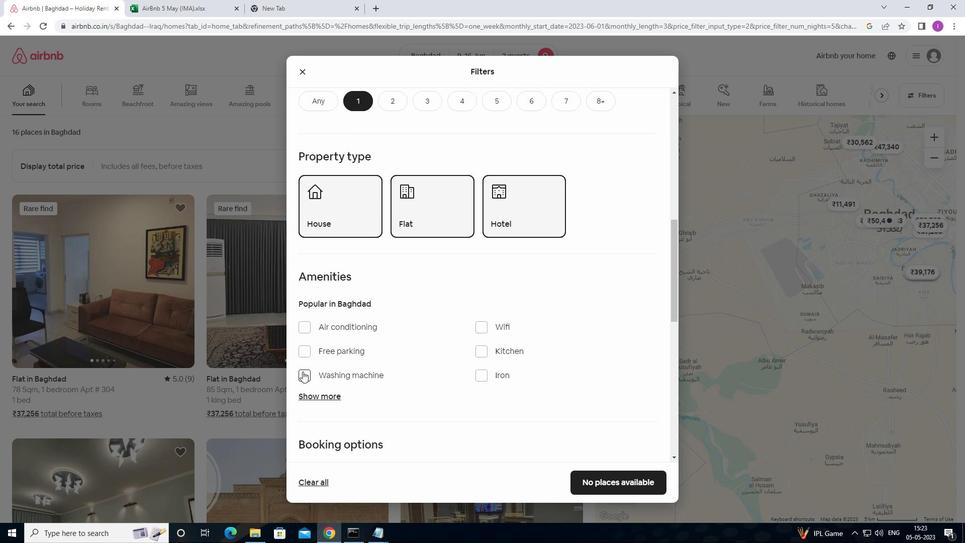 
Action: Mouse moved to (495, 387)
Screenshot: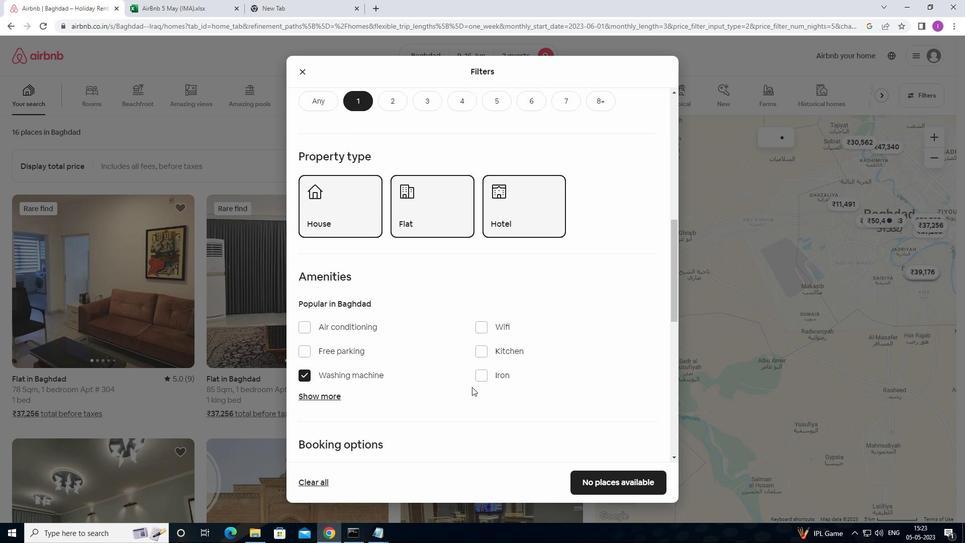
Action: Mouse scrolled (495, 386) with delta (0, 0)
Screenshot: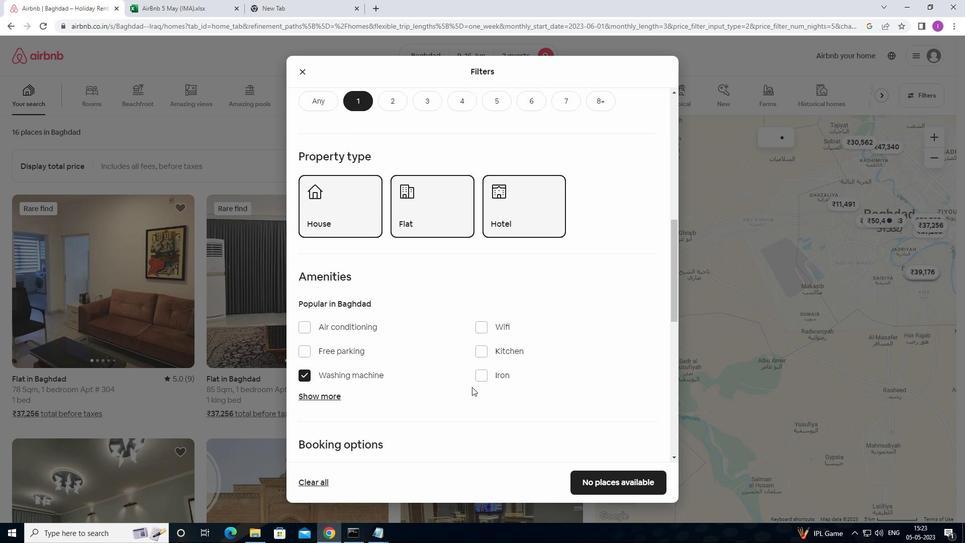 
Action: Mouse moved to (506, 389)
Screenshot: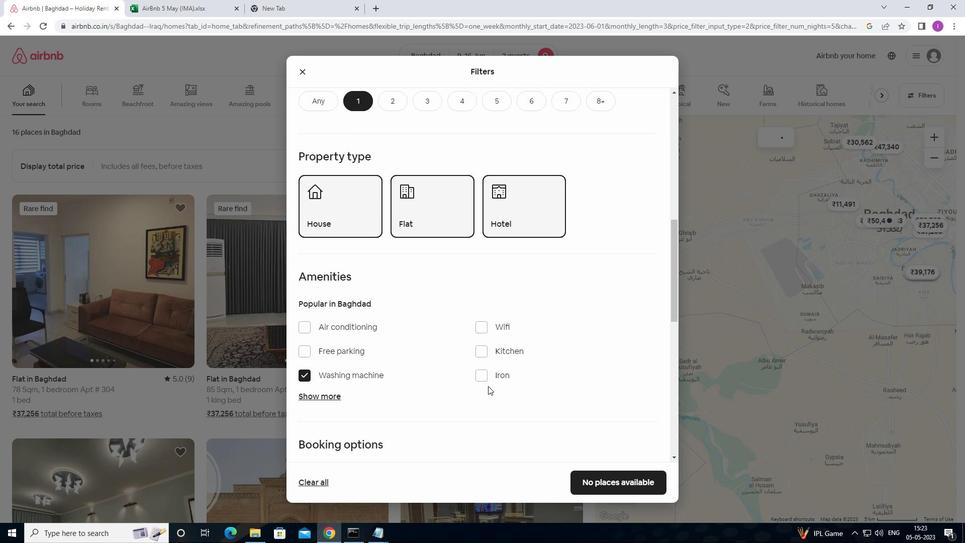 
Action: Mouse scrolled (506, 388) with delta (0, 0)
Screenshot: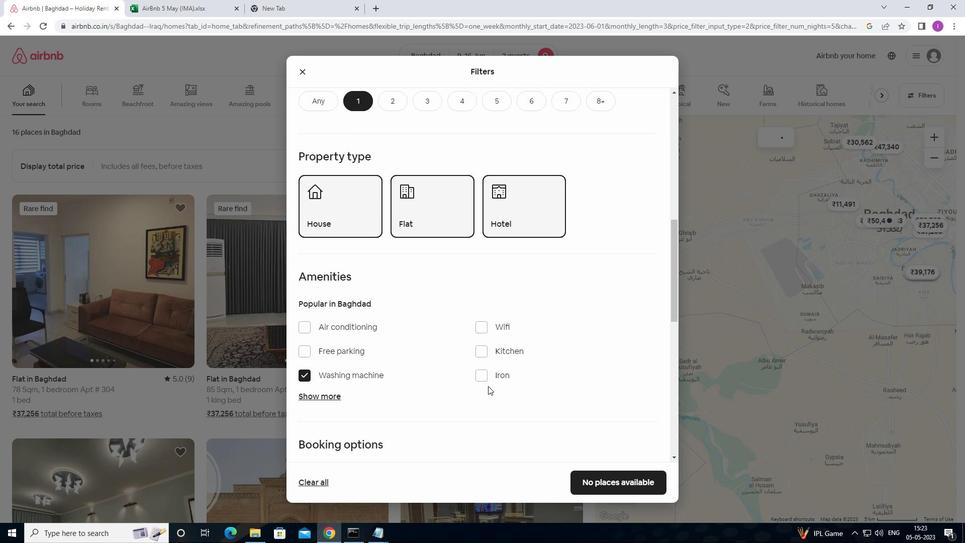 
Action: Mouse moved to (508, 389)
Screenshot: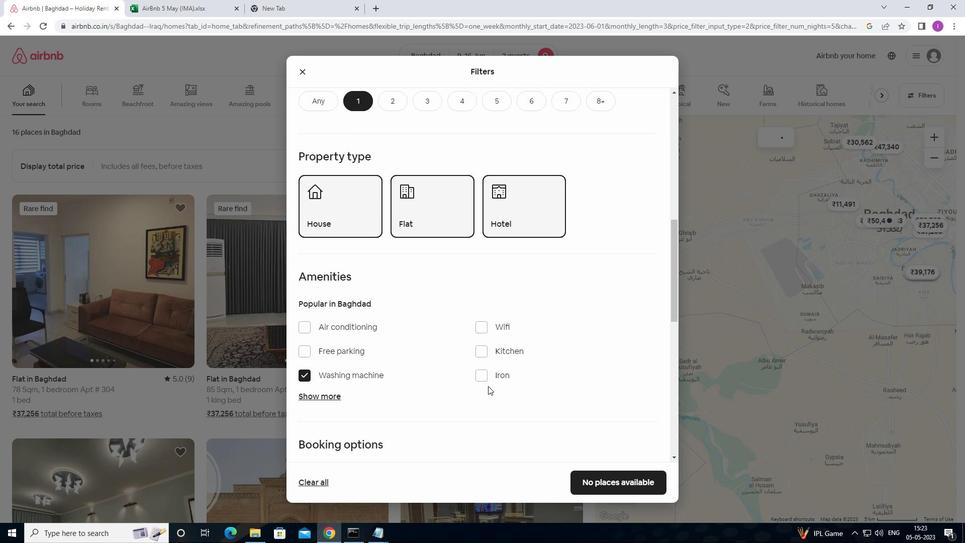 
Action: Mouse scrolled (508, 388) with delta (0, 0)
Screenshot: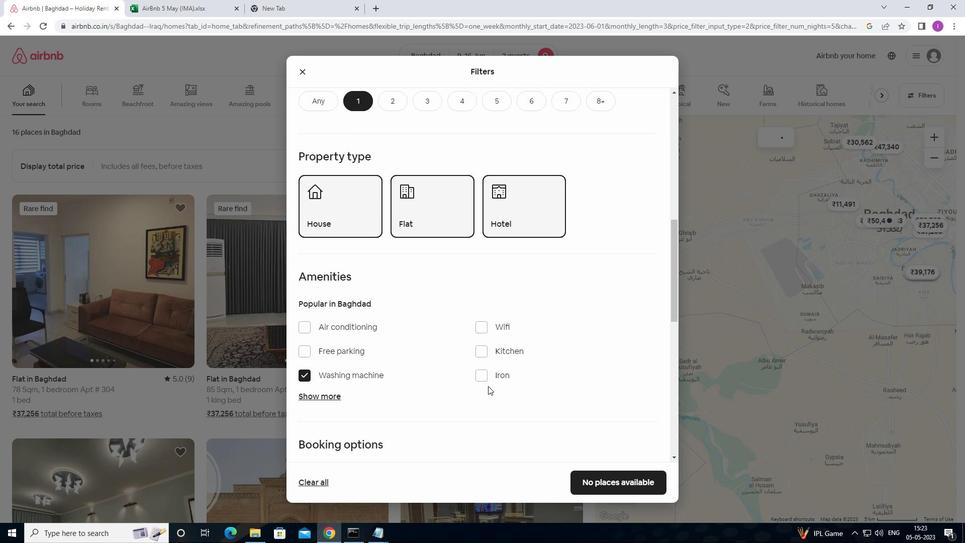 
Action: Mouse moved to (510, 389)
Screenshot: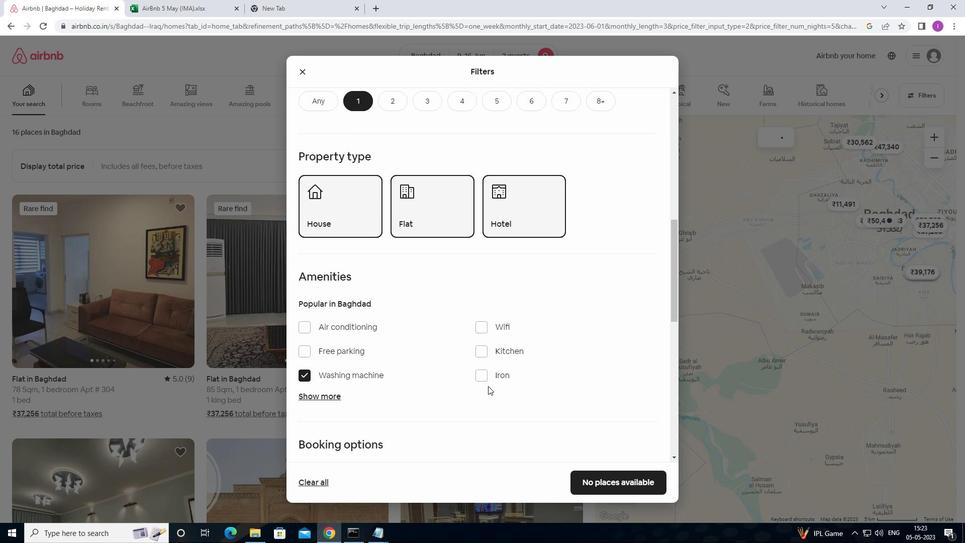 
Action: Mouse scrolled (510, 388) with delta (0, 0)
Screenshot: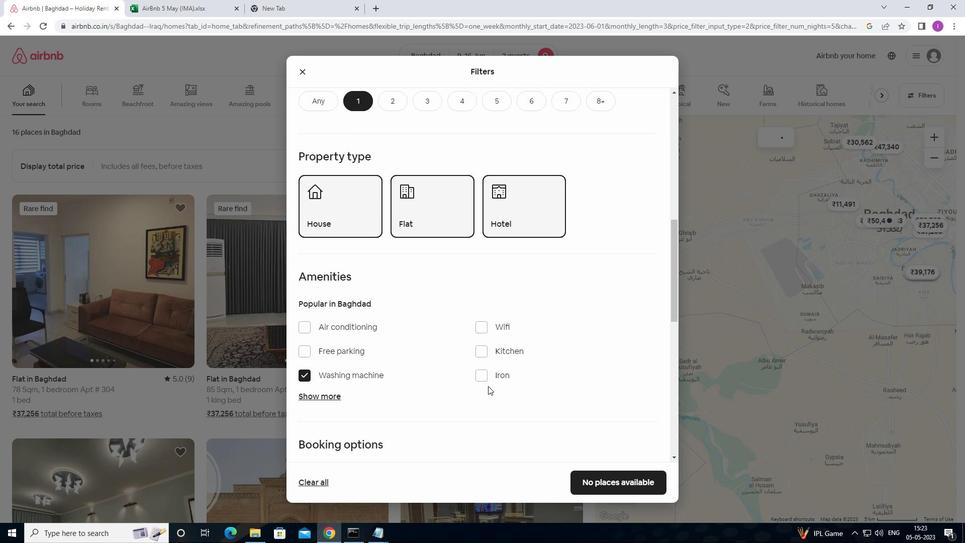 
Action: Mouse moved to (640, 315)
Screenshot: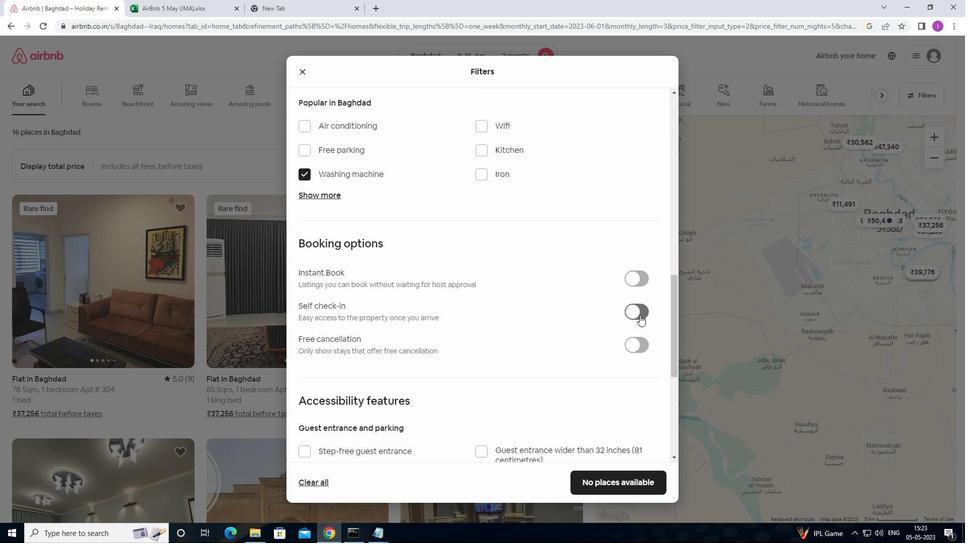 
Action: Mouse pressed left at (640, 315)
Screenshot: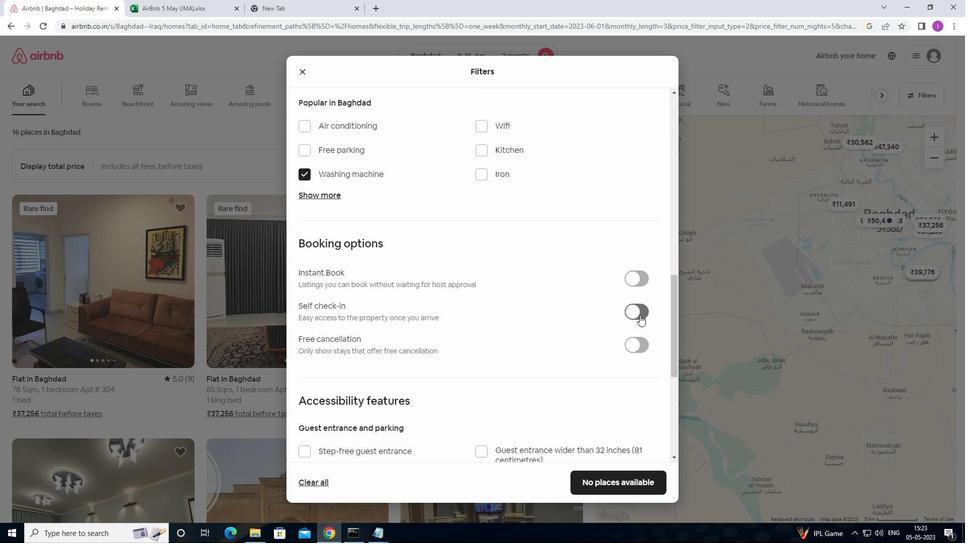 
Action: Mouse moved to (514, 362)
Screenshot: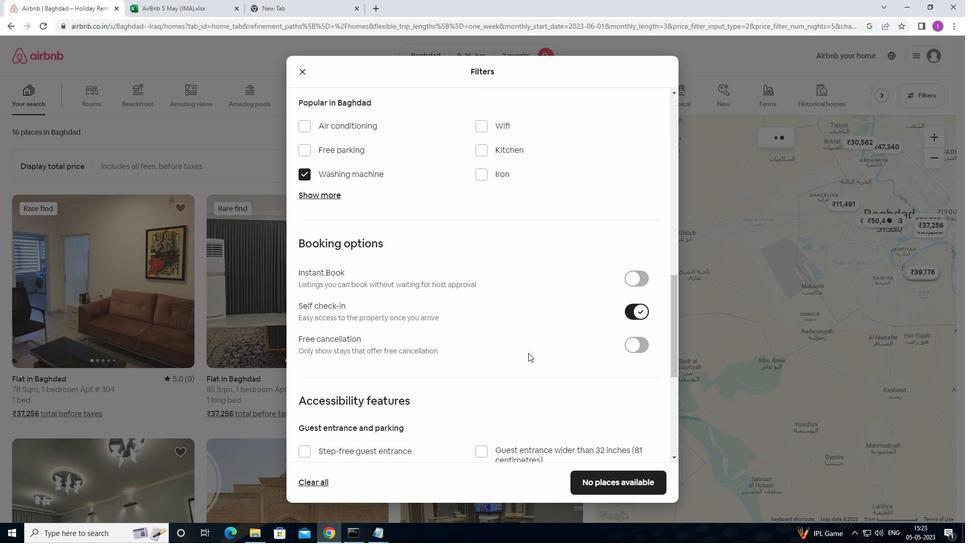 
Action: Mouse scrolled (514, 361) with delta (0, 0)
Screenshot: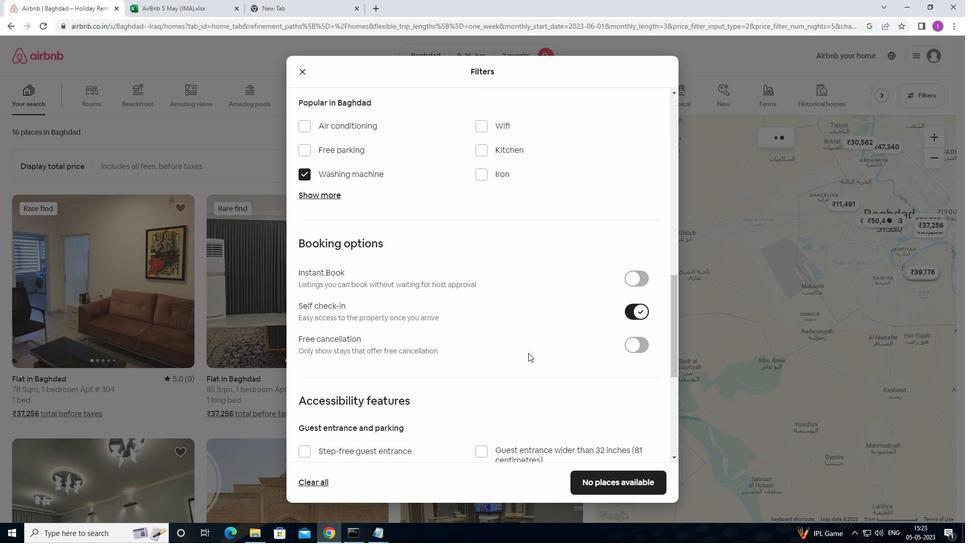 
Action: Mouse moved to (514, 363)
Screenshot: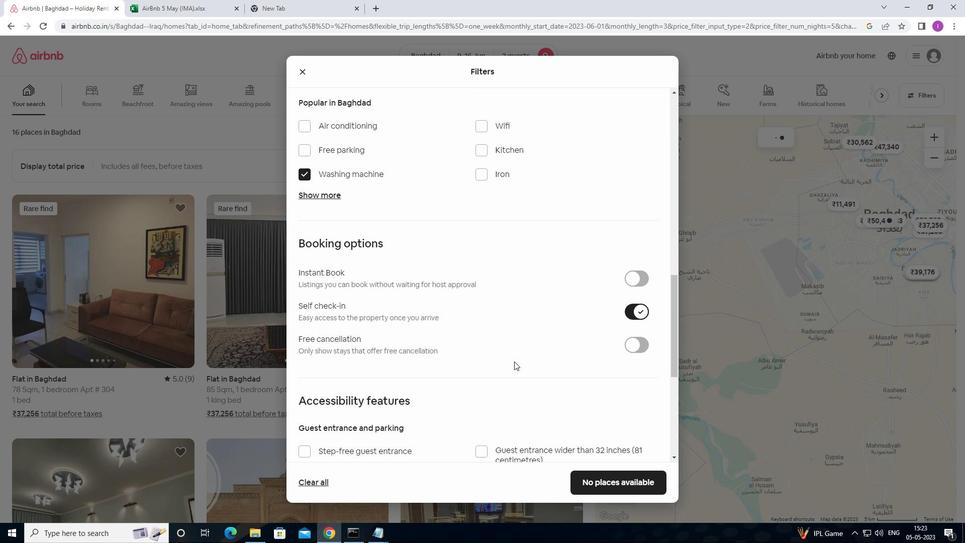 
Action: Mouse scrolled (514, 362) with delta (0, 0)
Screenshot: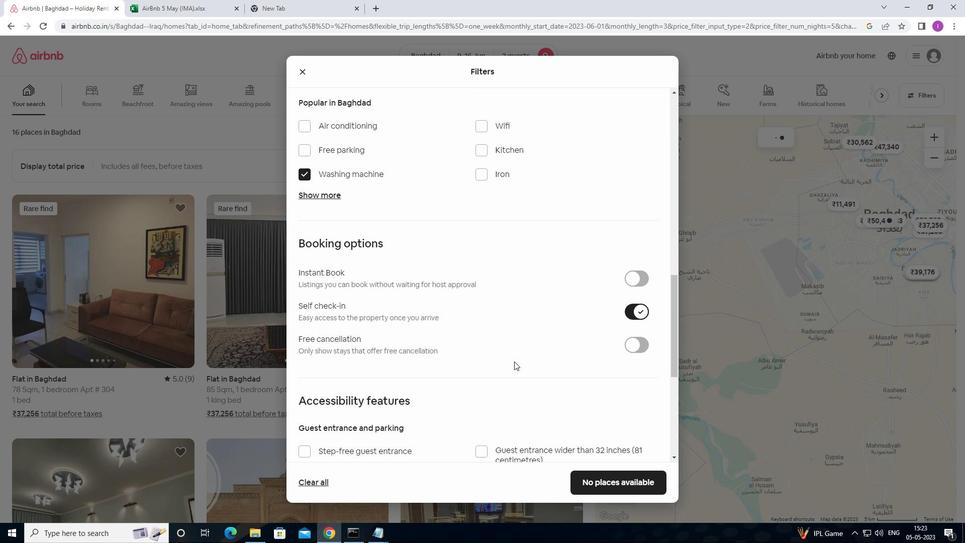 
Action: Mouse moved to (514, 363)
Screenshot: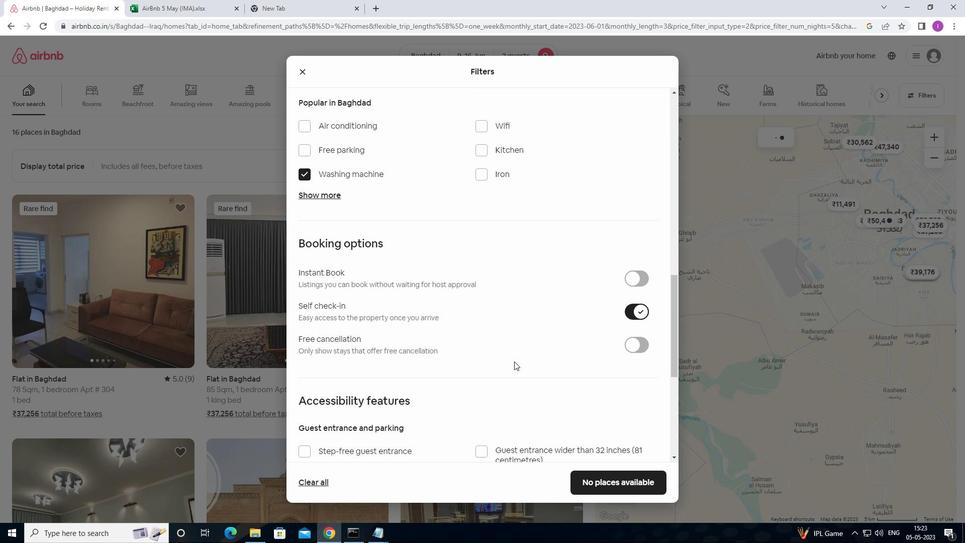 
Action: Mouse scrolled (514, 363) with delta (0, 0)
Screenshot: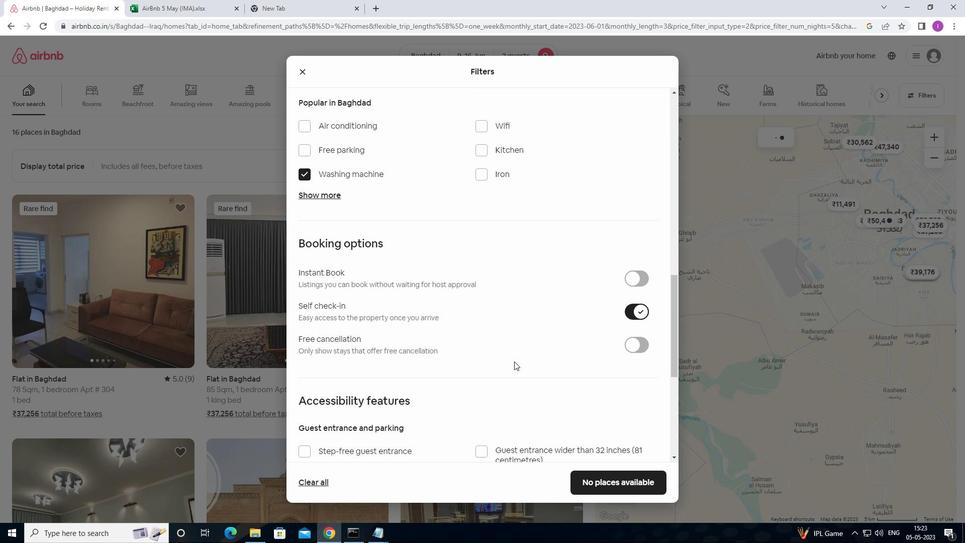 
Action: Mouse moved to (514, 364)
Screenshot: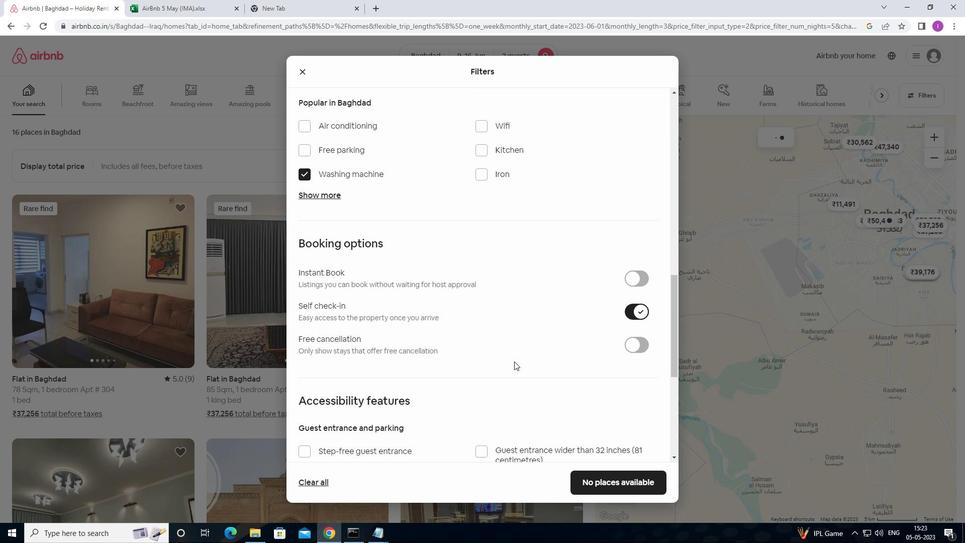 
Action: Mouse scrolled (514, 363) with delta (0, 0)
Screenshot: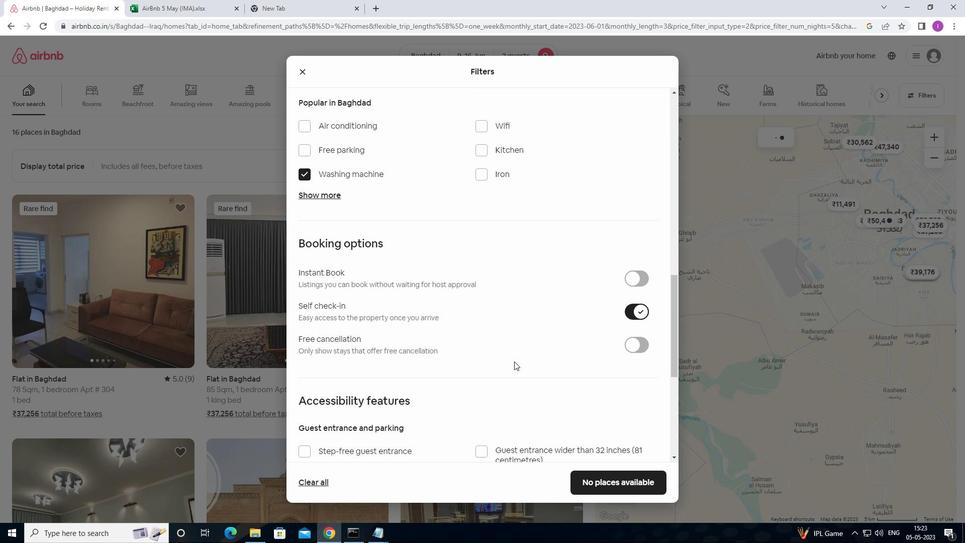 
Action: Mouse scrolled (514, 363) with delta (0, 0)
Screenshot: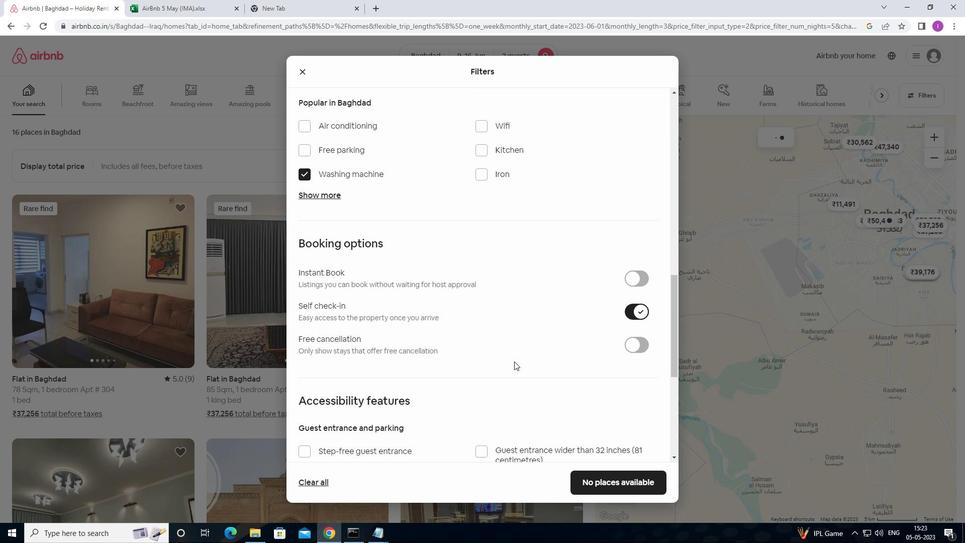 
Action: Mouse moved to (511, 366)
Screenshot: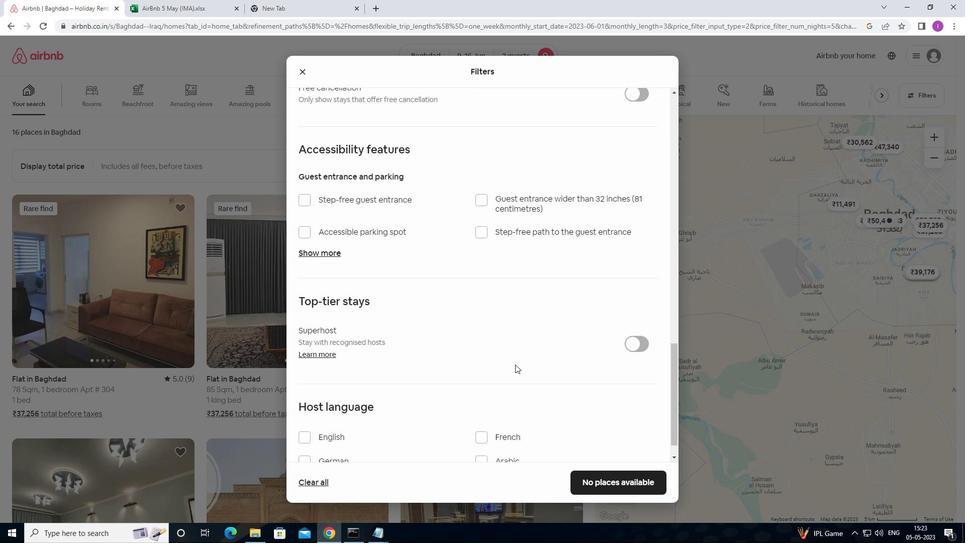 
Action: Mouse scrolled (511, 365) with delta (0, 0)
Screenshot: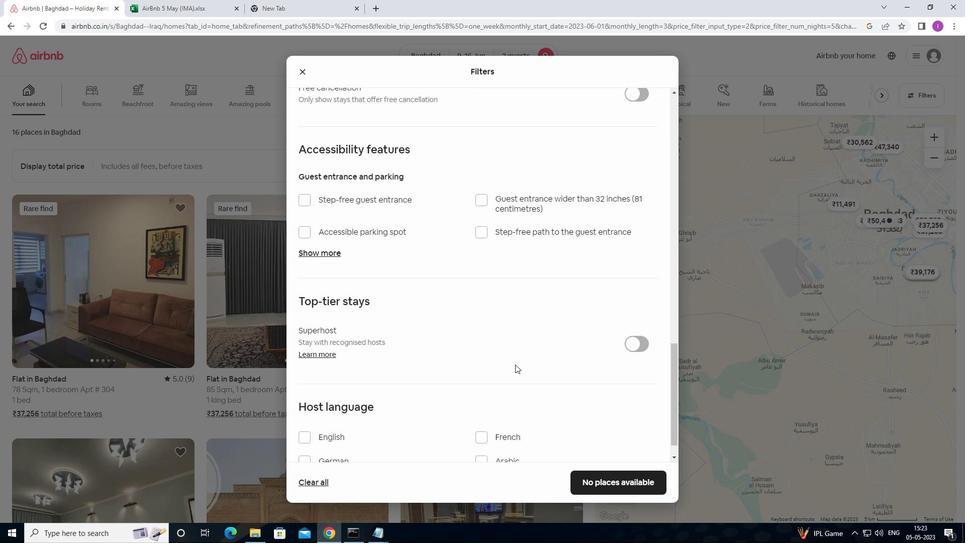 
Action: Mouse moved to (511, 366)
Screenshot: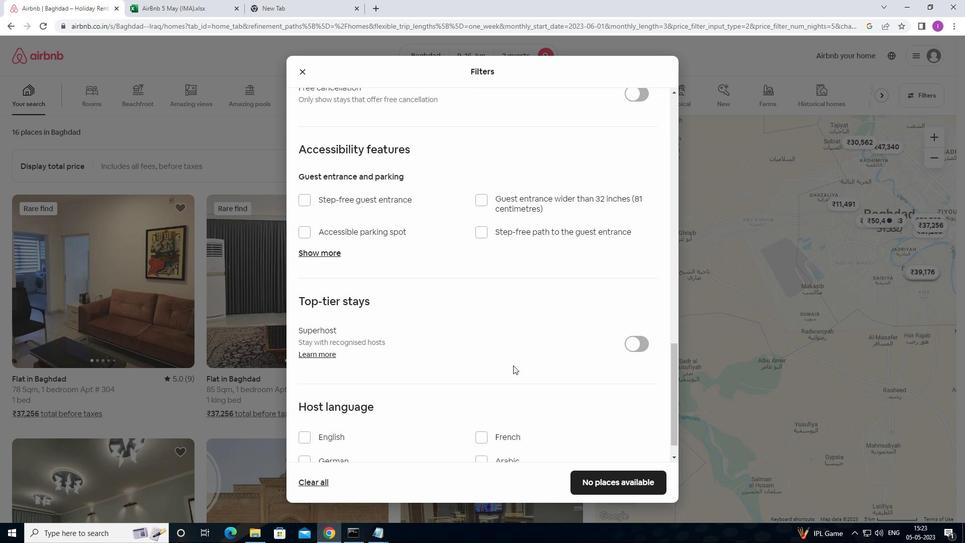 
Action: Mouse scrolled (511, 366) with delta (0, 0)
Screenshot: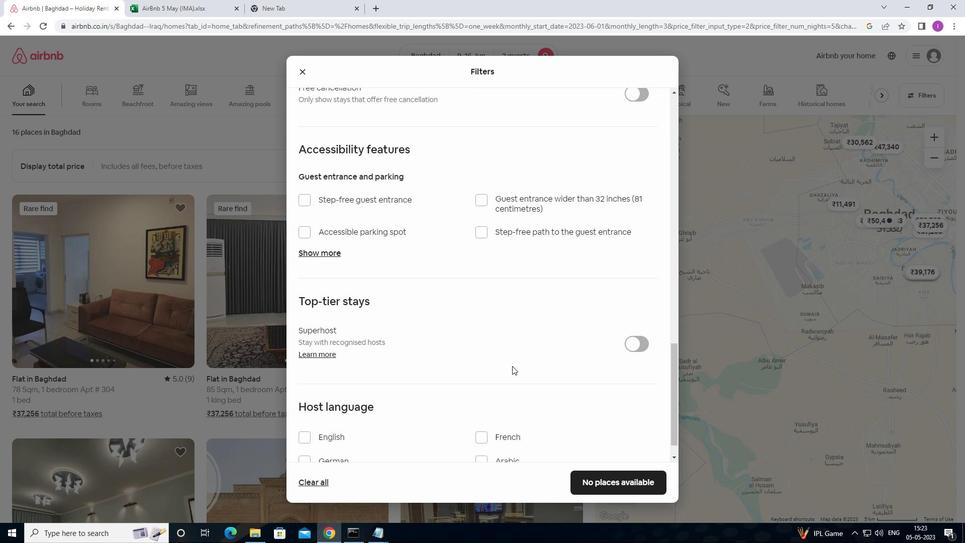 
Action: Mouse scrolled (511, 366) with delta (0, 0)
Screenshot: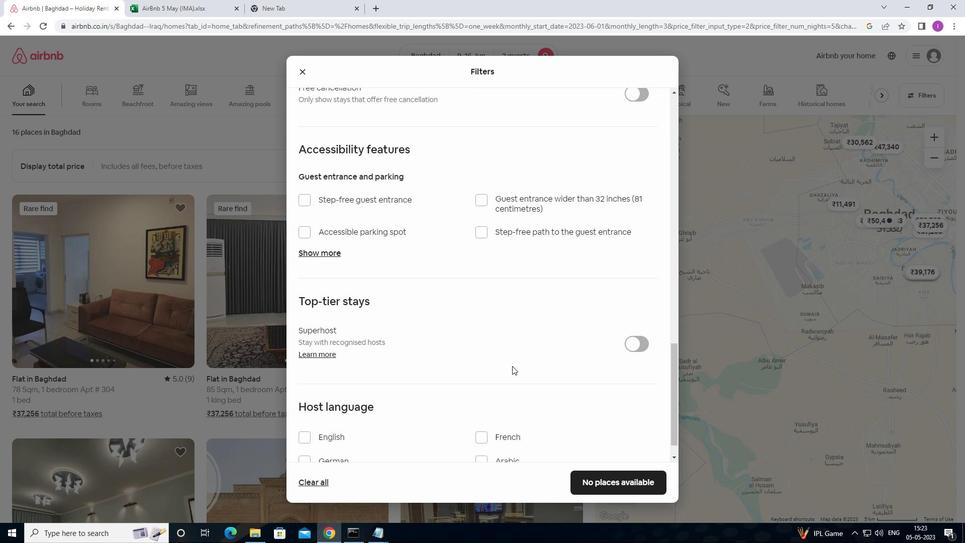
Action: Mouse moved to (511, 367)
Screenshot: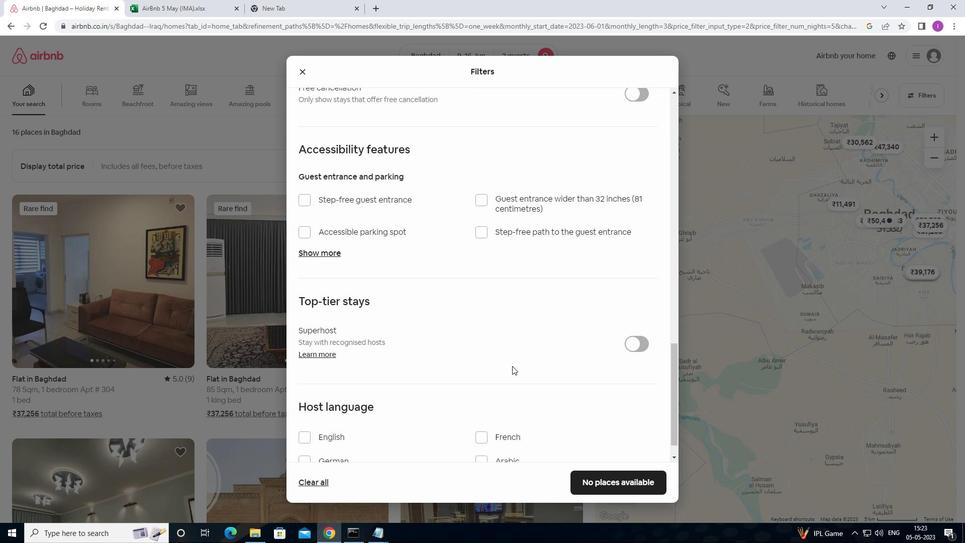 
Action: Mouse scrolled (511, 366) with delta (0, 0)
Screenshot: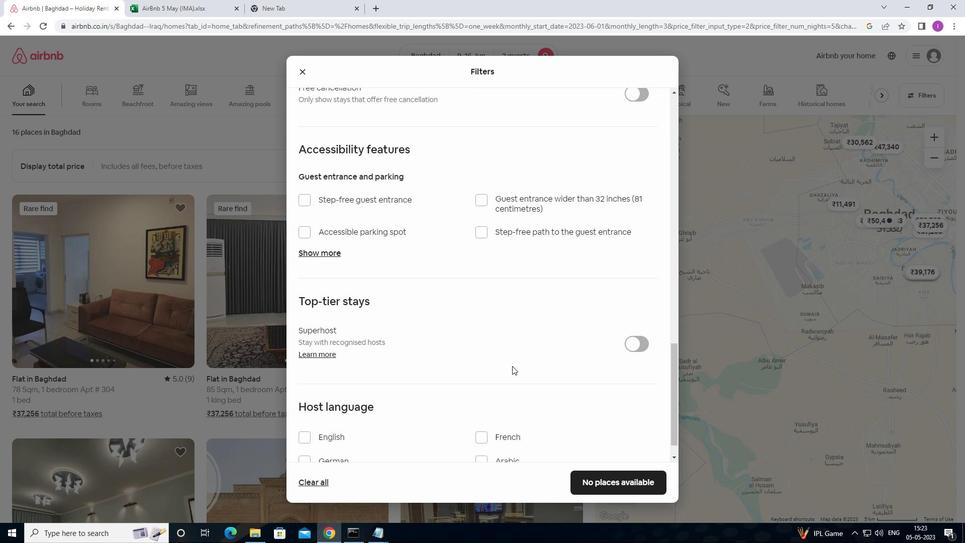 
Action: Mouse scrolled (511, 366) with delta (0, 0)
Screenshot: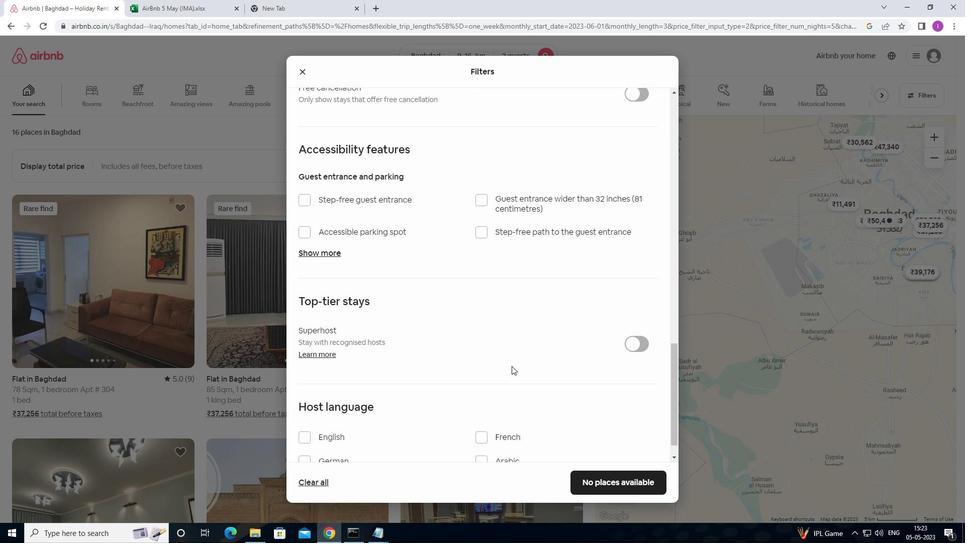 
Action: Mouse moved to (305, 406)
Screenshot: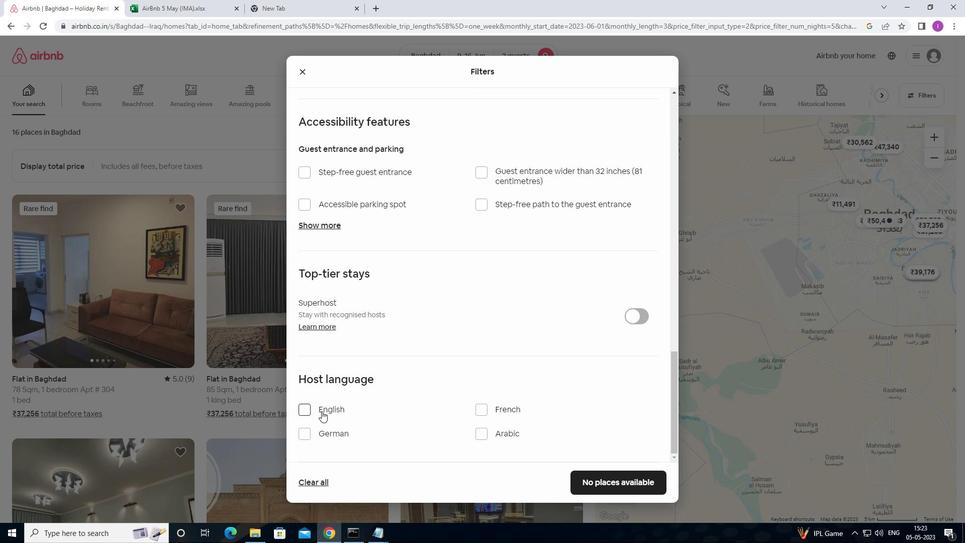 
Action: Mouse pressed left at (305, 406)
Screenshot: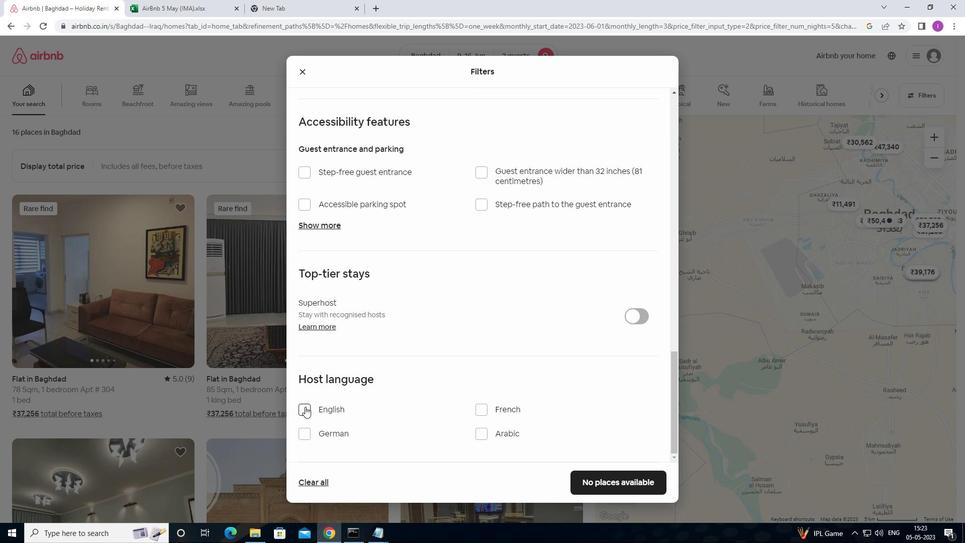 
Action: Mouse moved to (591, 476)
Screenshot: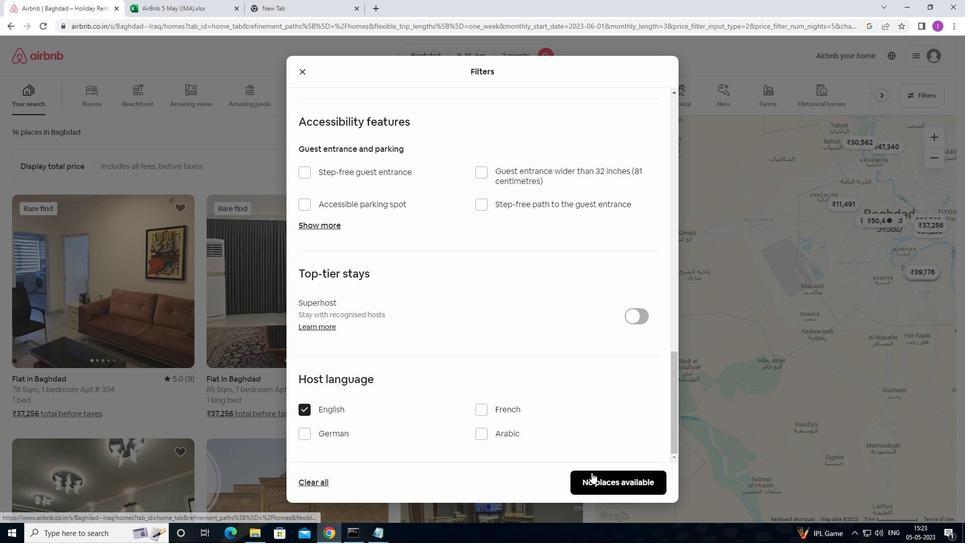 
Action: Mouse scrolled (591, 475) with delta (0, 0)
Screenshot: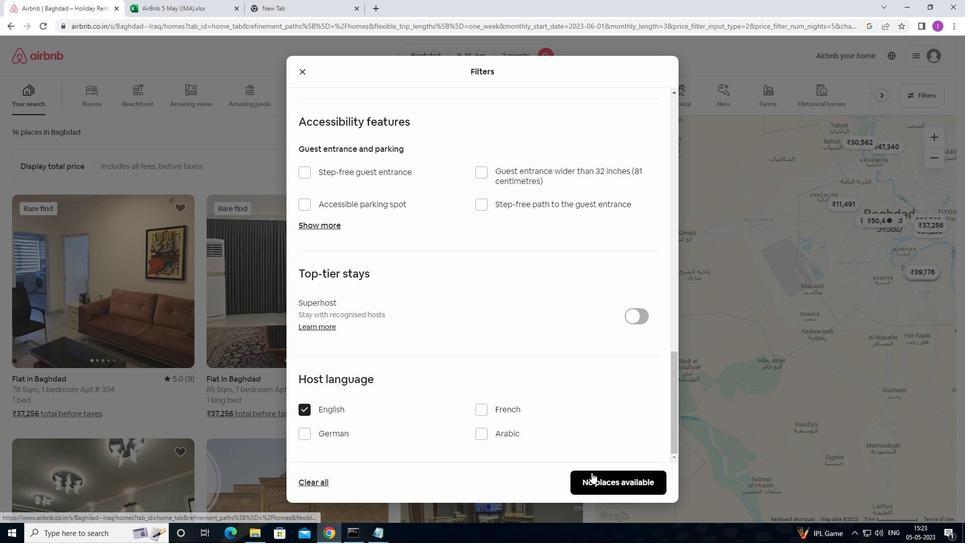 
Action: Mouse moved to (603, 473)
Screenshot: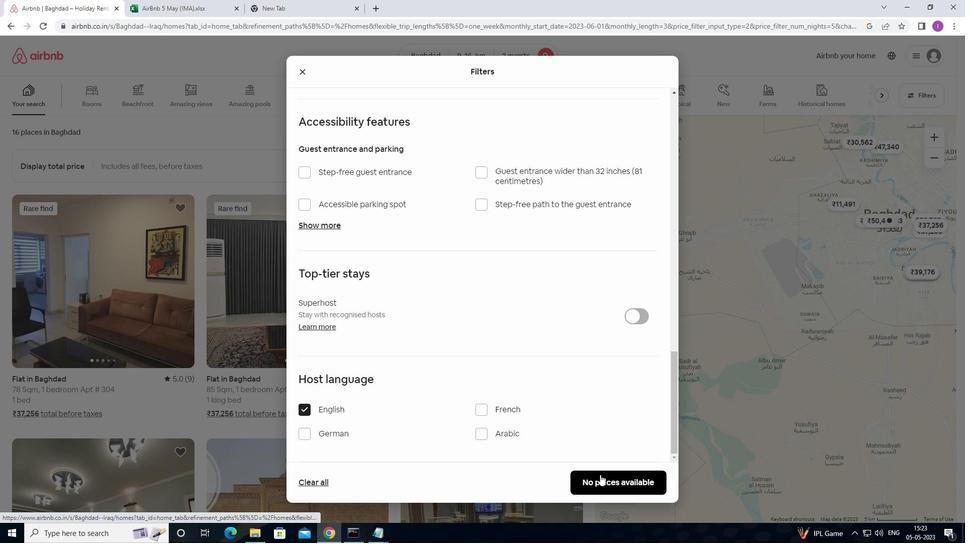 
Action: Mouse scrolled (603, 473) with delta (0, 0)
Screenshot: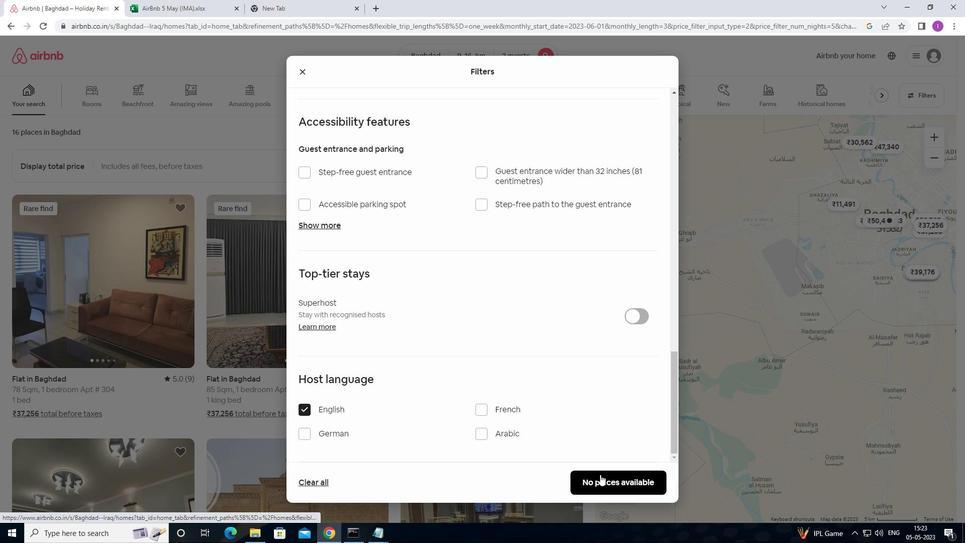 
Action: Mouse moved to (604, 473)
Screenshot: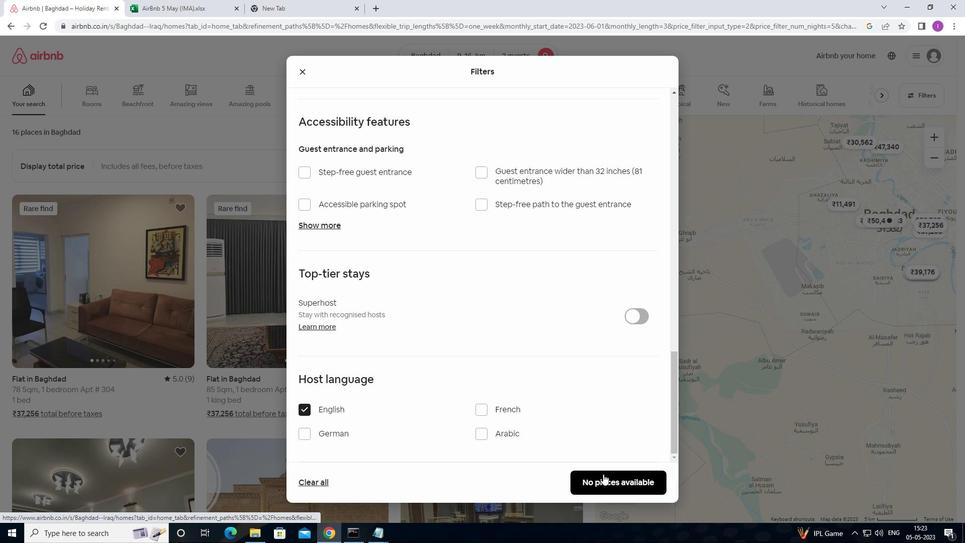 
Action: Mouse scrolled (604, 473) with delta (0, 0)
Screenshot: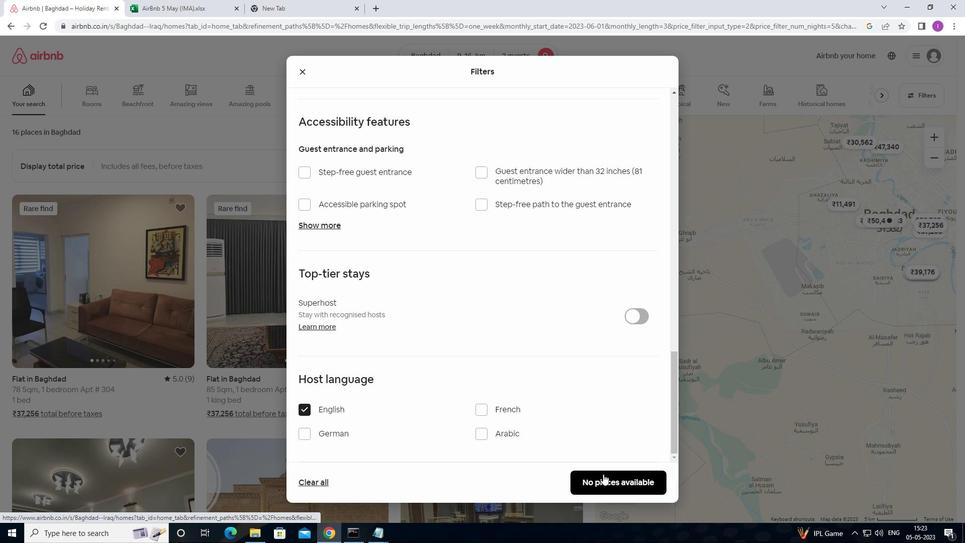 
Action: Mouse scrolled (604, 473) with delta (0, 0)
Screenshot: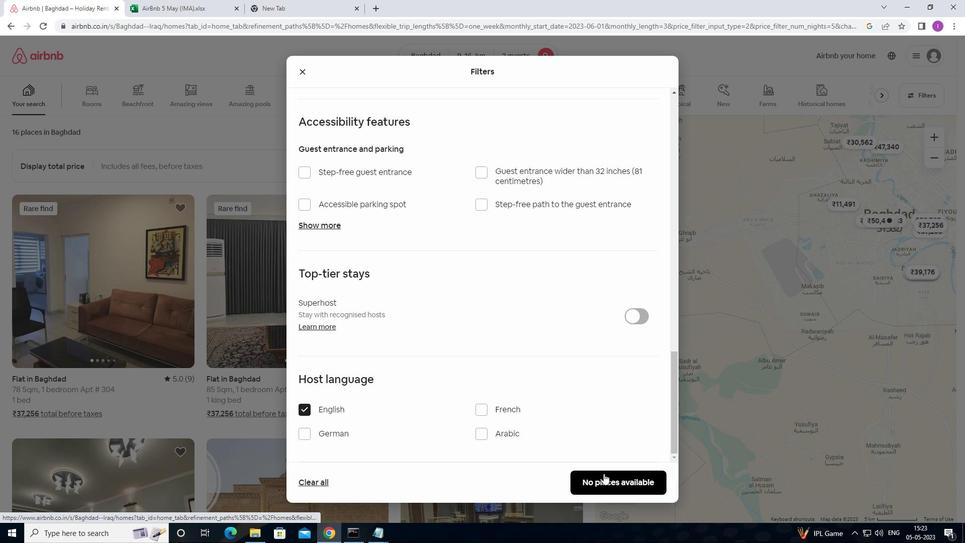 
Action: Mouse moved to (598, 477)
Screenshot: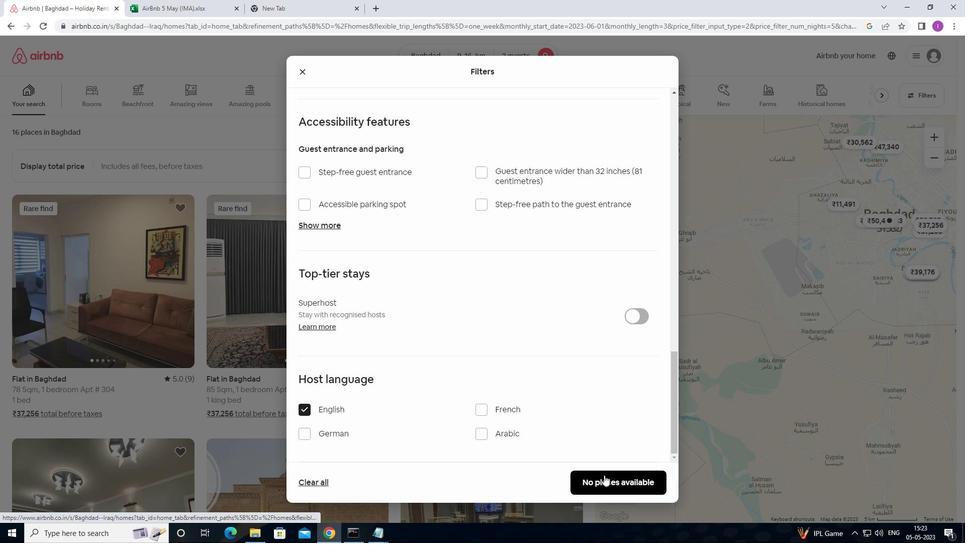 
Action: Mouse pressed left at (598, 477)
Screenshot: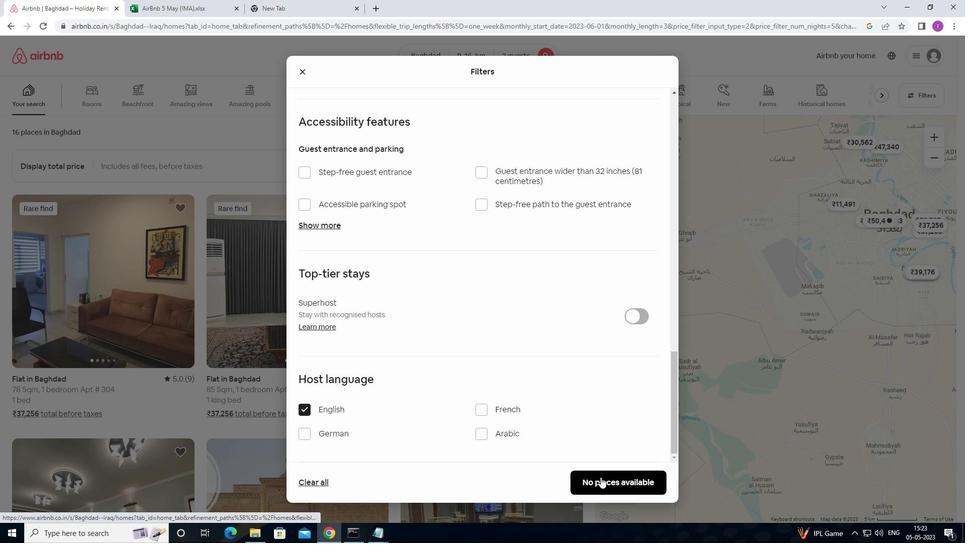 
Action: Mouse moved to (559, 429)
Screenshot: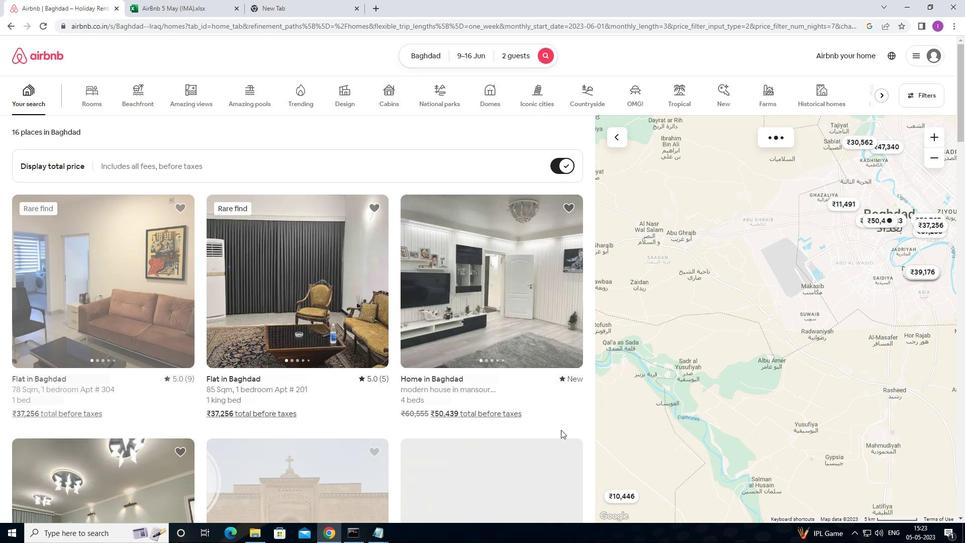 
